 Task: Create new Company, with domain: 'volvo.com' and type: 'Prospect'. Add new contact for this company, with mail Id: 'Ishita_Singh@volvo.com', First Name: Ishita, Last name:  Singh, Job Title: 'Event Coordinator', Phone Number: '(617) 555-7890'. Change life cycle stage to  Lead and lead status to  Open. Logged in from softage.1@softage.net
Action: Mouse moved to (111, 73)
Screenshot: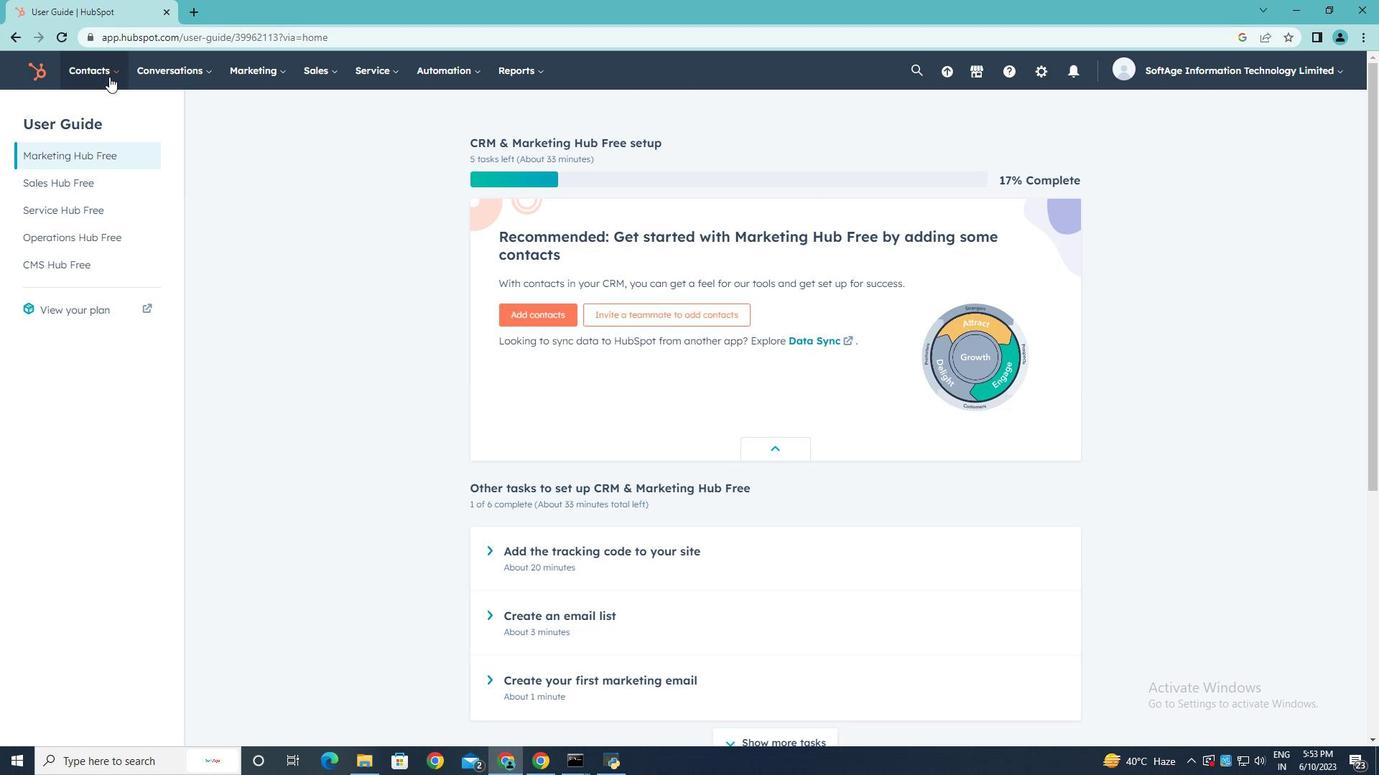 
Action: Mouse pressed left at (111, 73)
Screenshot: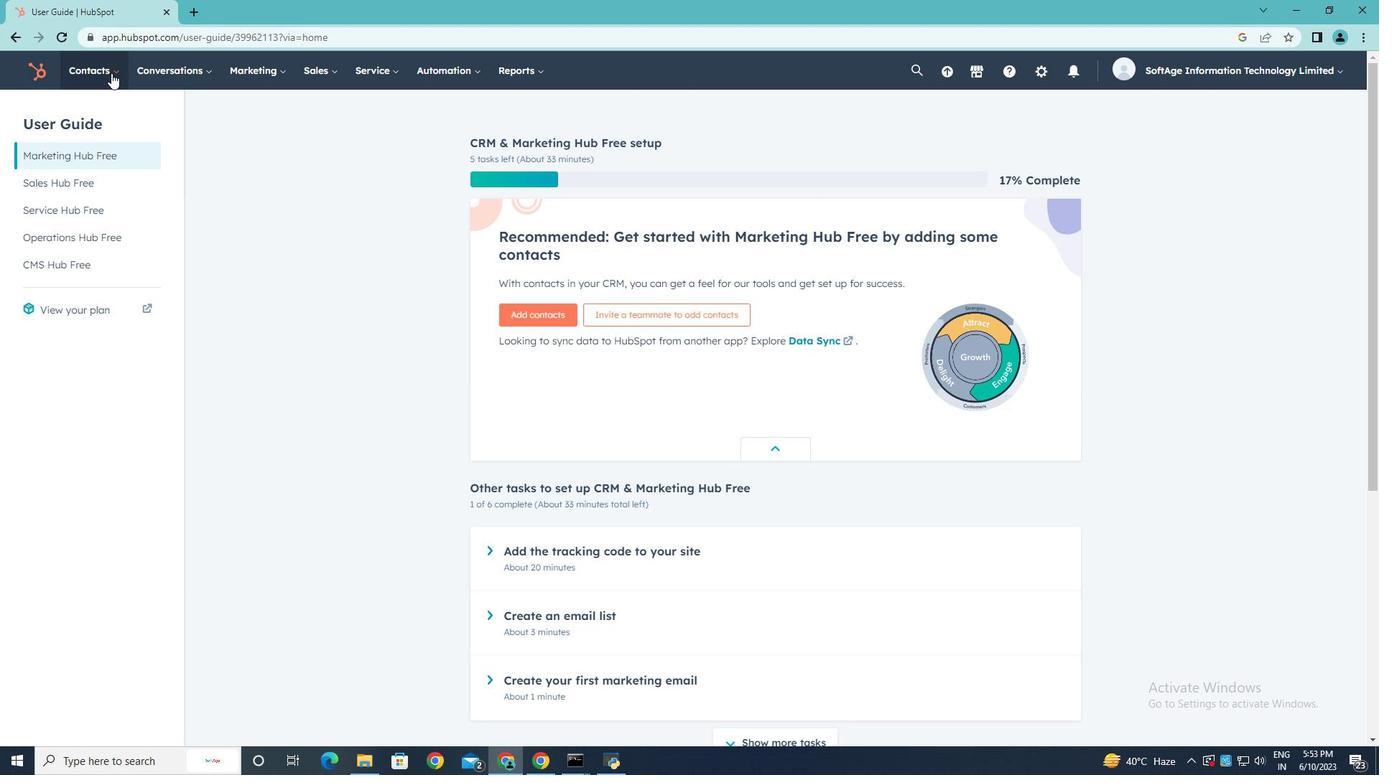 
Action: Mouse moved to (112, 139)
Screenshot: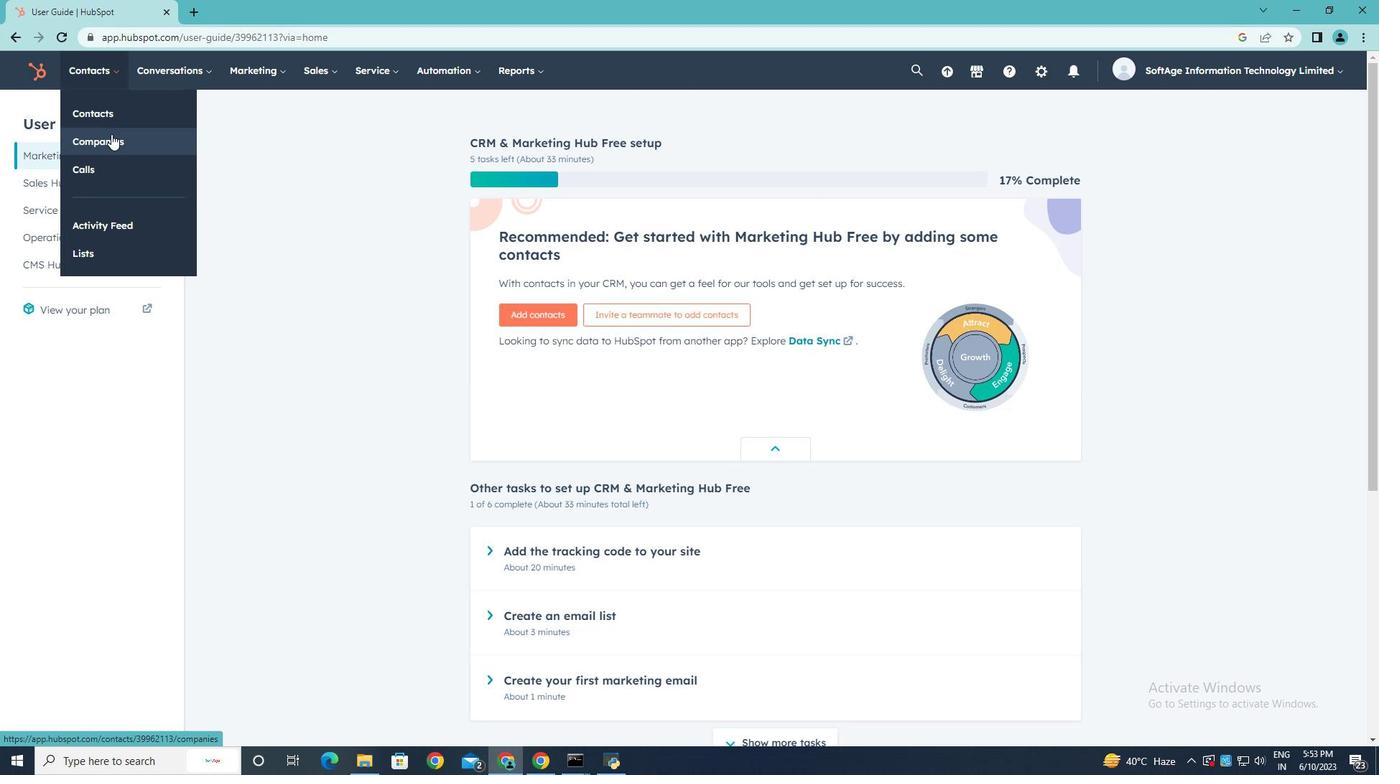 
Action: Mouse pressed left at (112, 139)
Screenshot: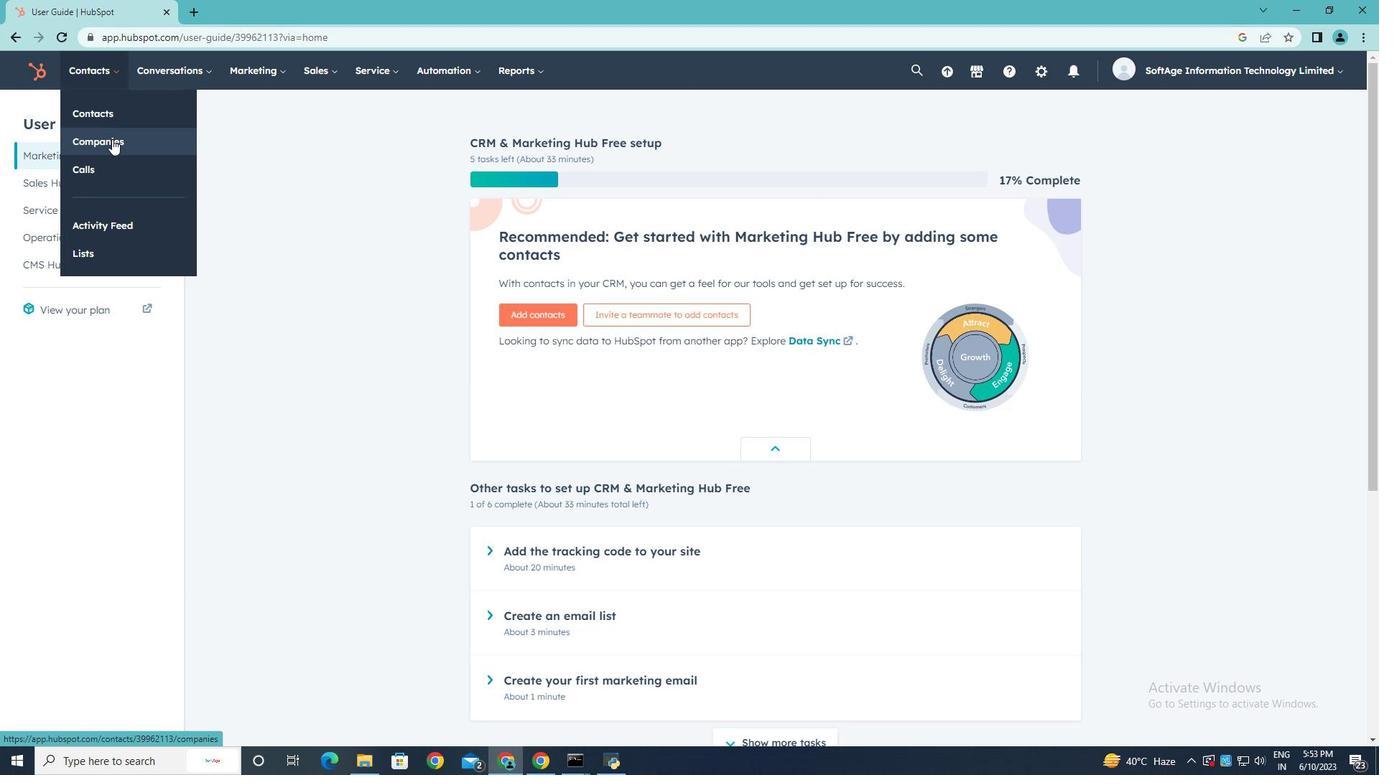 
Action: Mouse moved to (1278, 119)
Screenshot: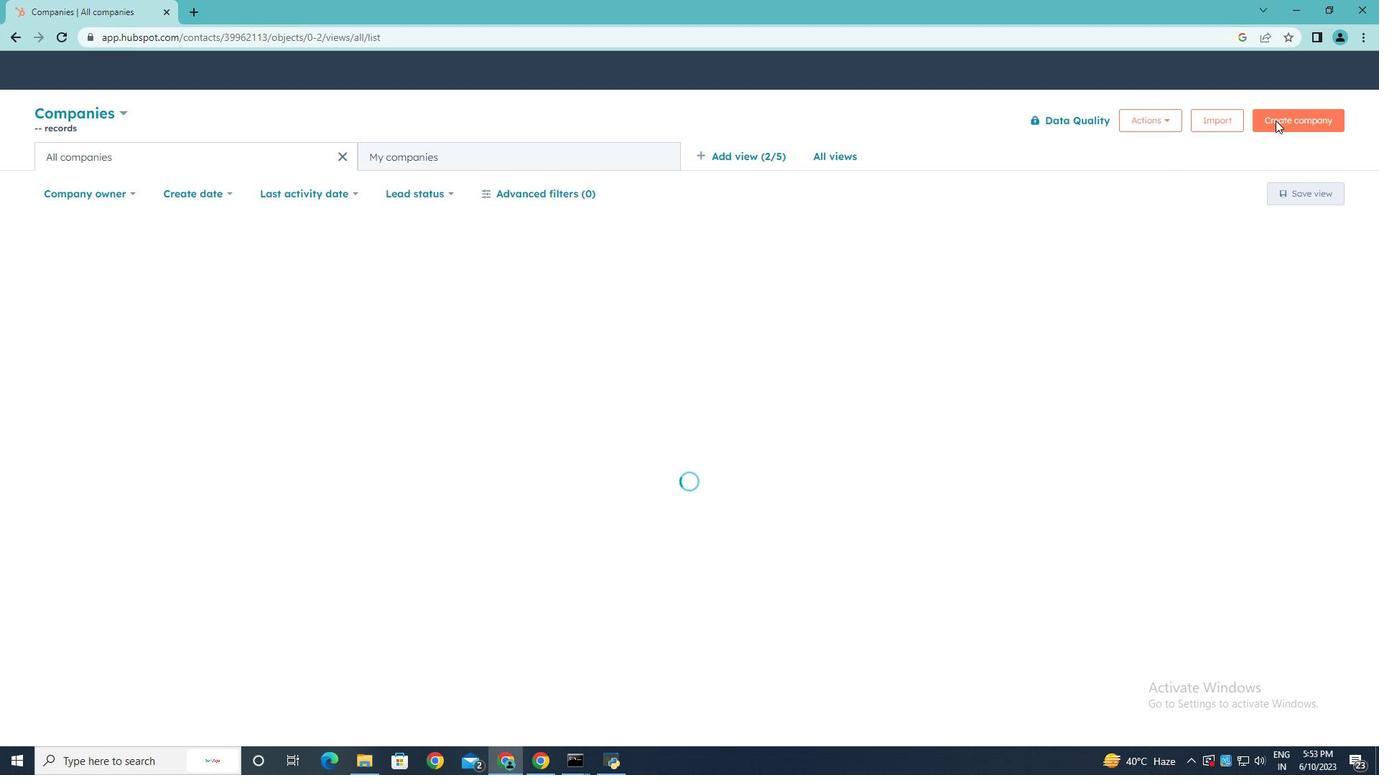 
Action: Mouse pressed left at (1278, 119)
Screenshot: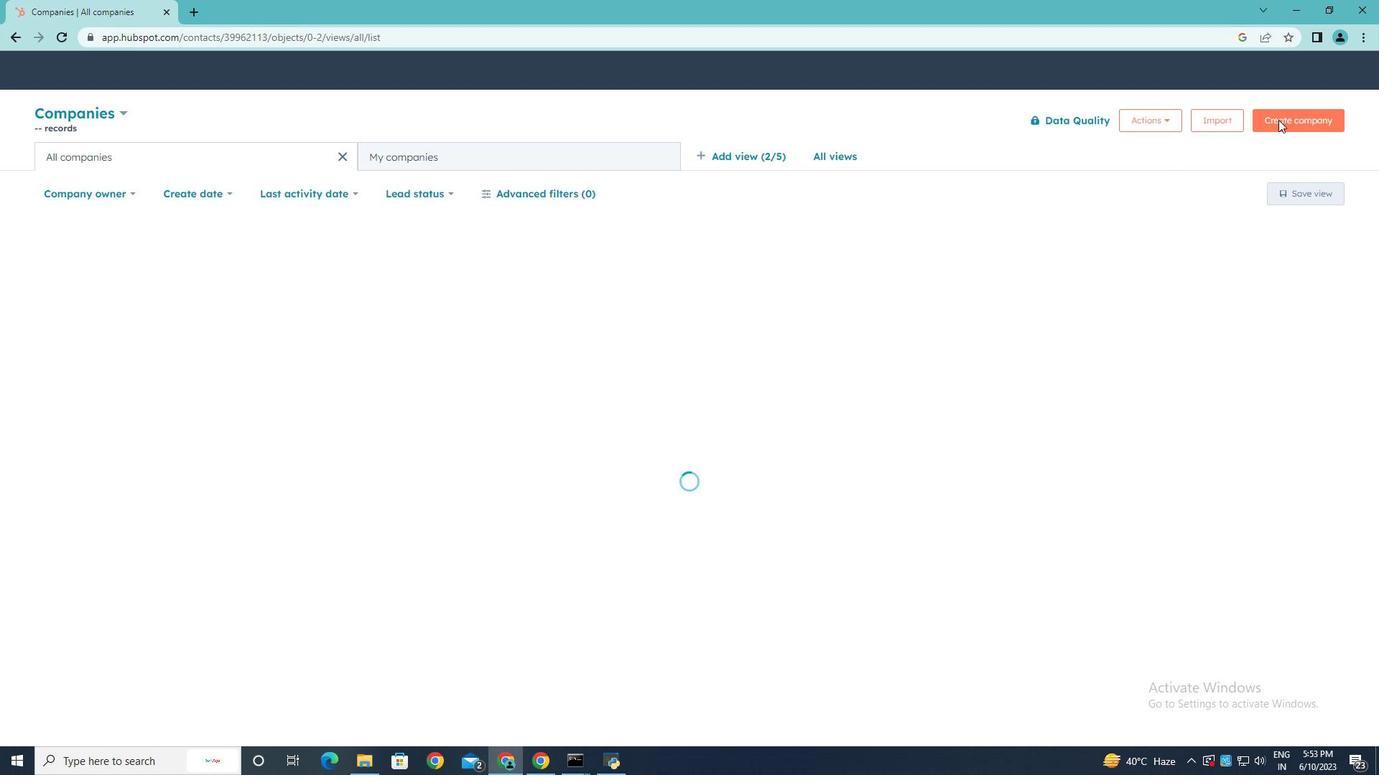 
Action: Mouse moved to (1035, 193)
Screenshot: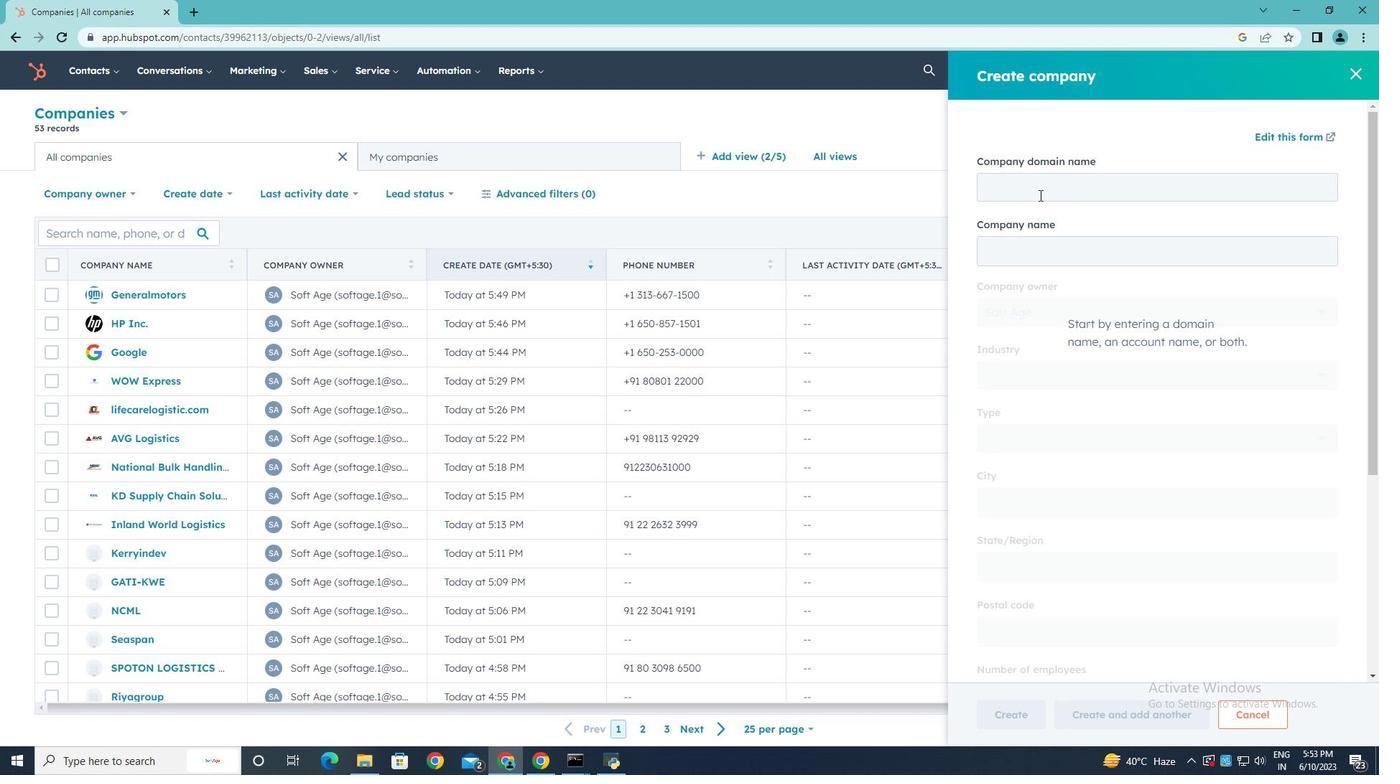
Action: Mouse pressed left at (1035, 193)
Screenshot: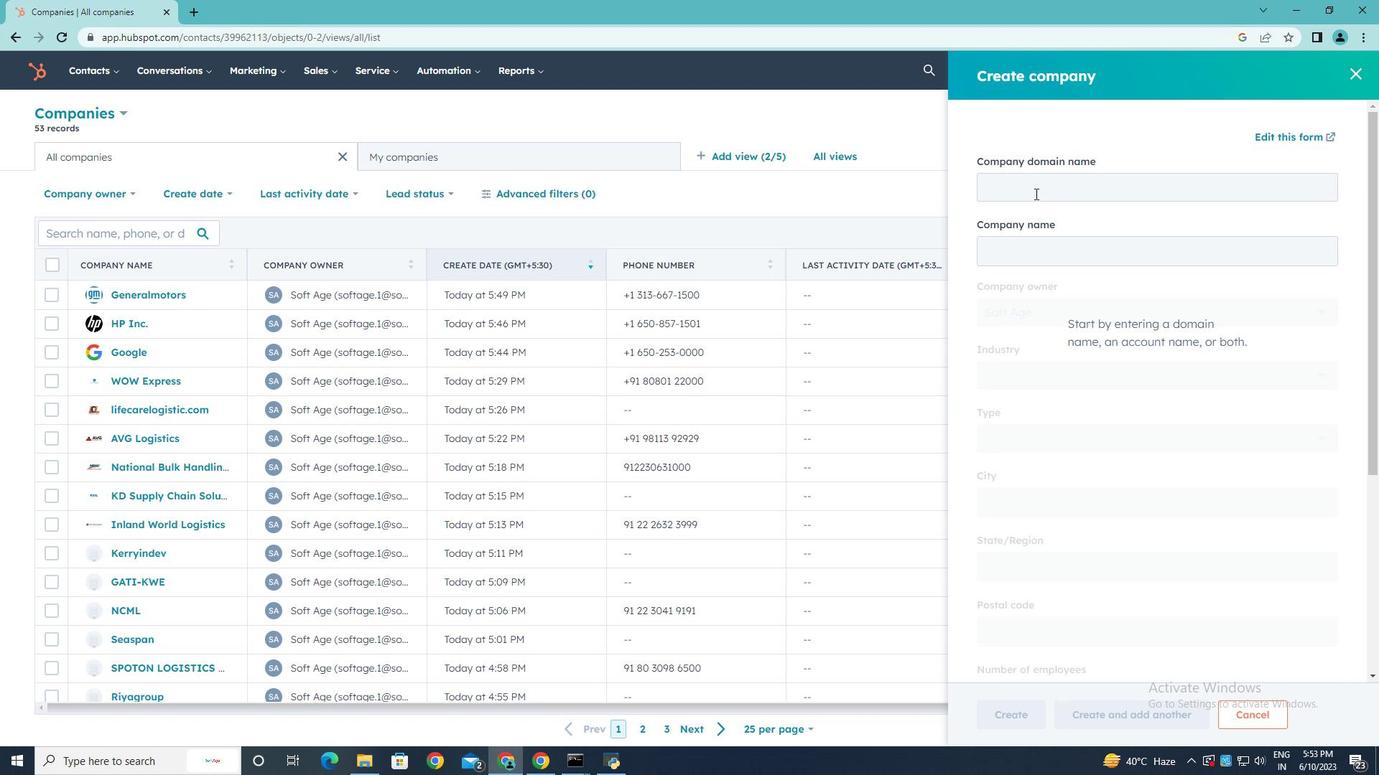 
Action: Mouse moved to (1037, 192)
Screenshot: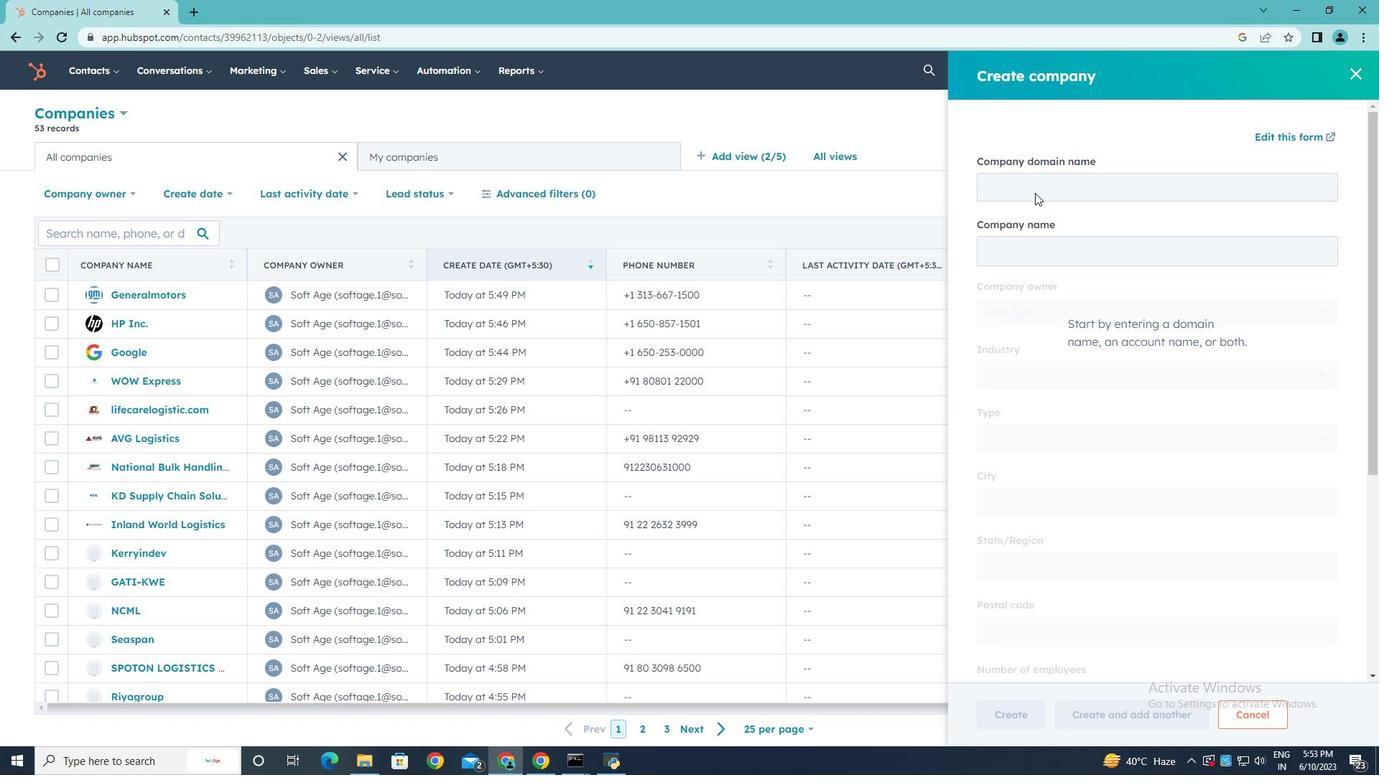 
Action: Key pressed volvo.com
Screenshot: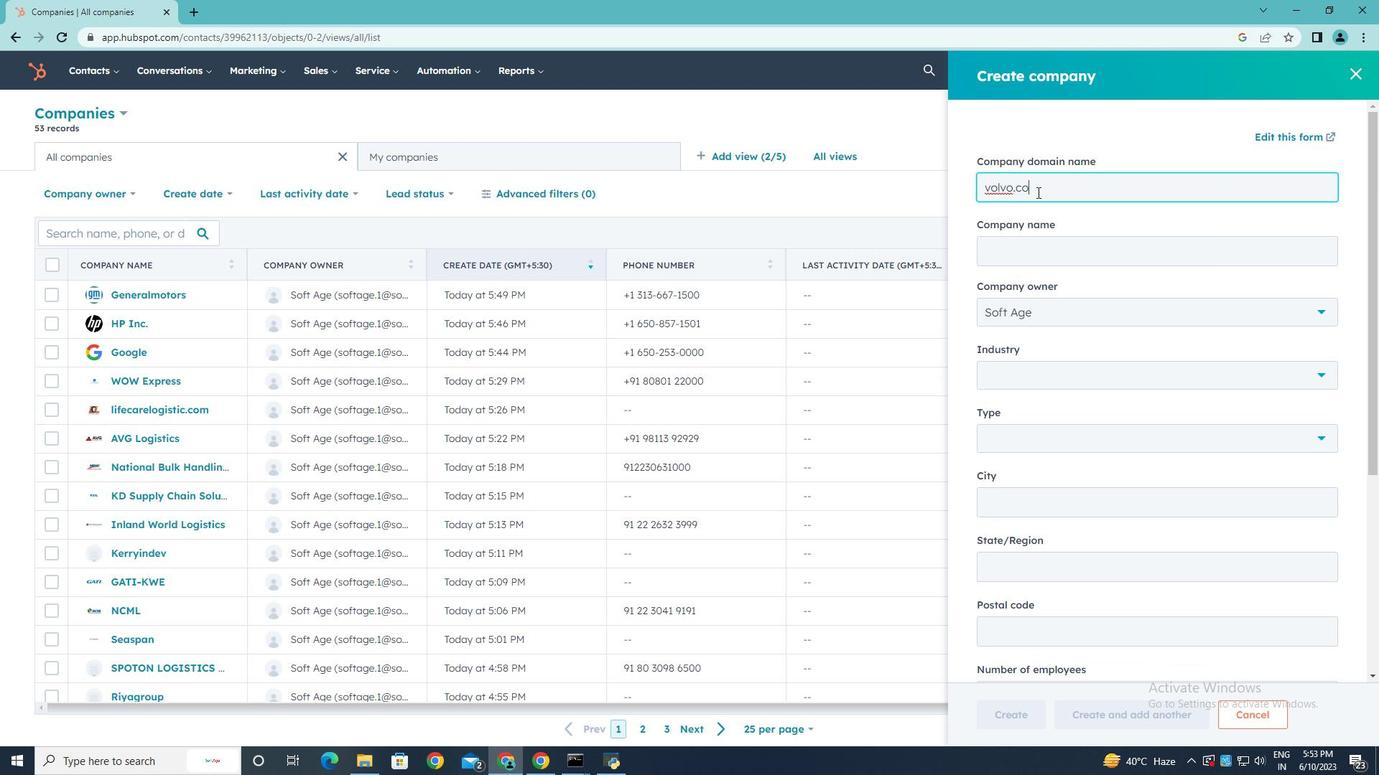 
Action: Mouse moved to (1075, 410)
Screenshot: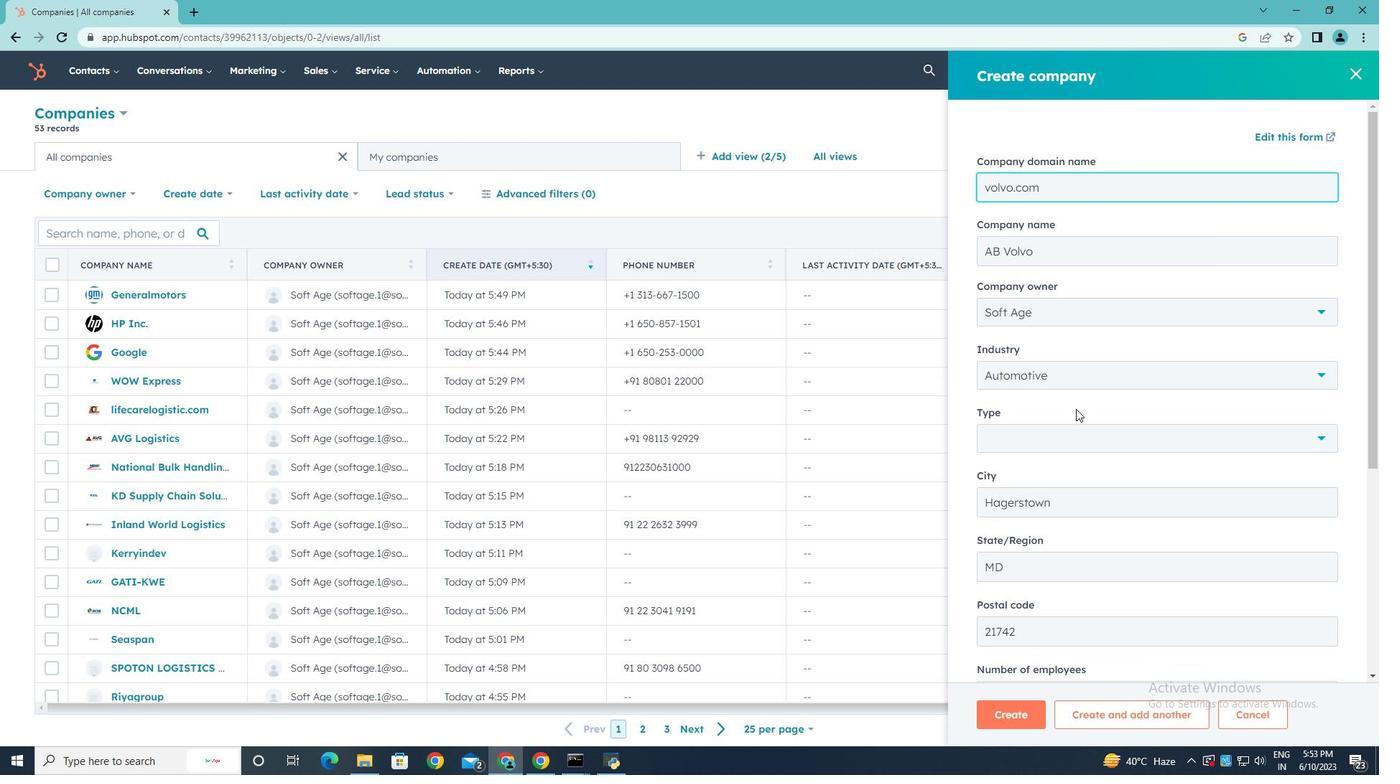 
Action: Mouse scrolled (1075, 410) with delta (0, 0)
Screenshot: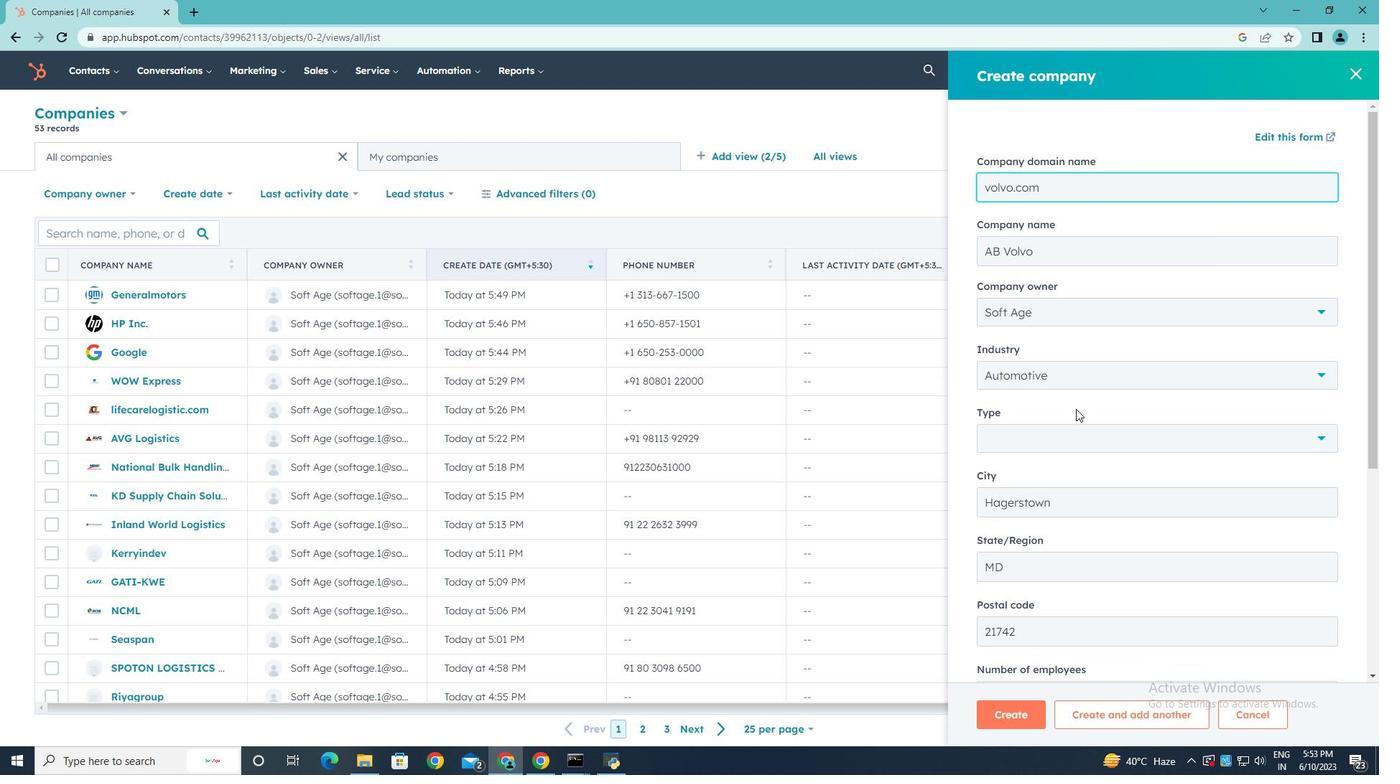 
Action: Mouse moved to (1075, 411)
Screenshot: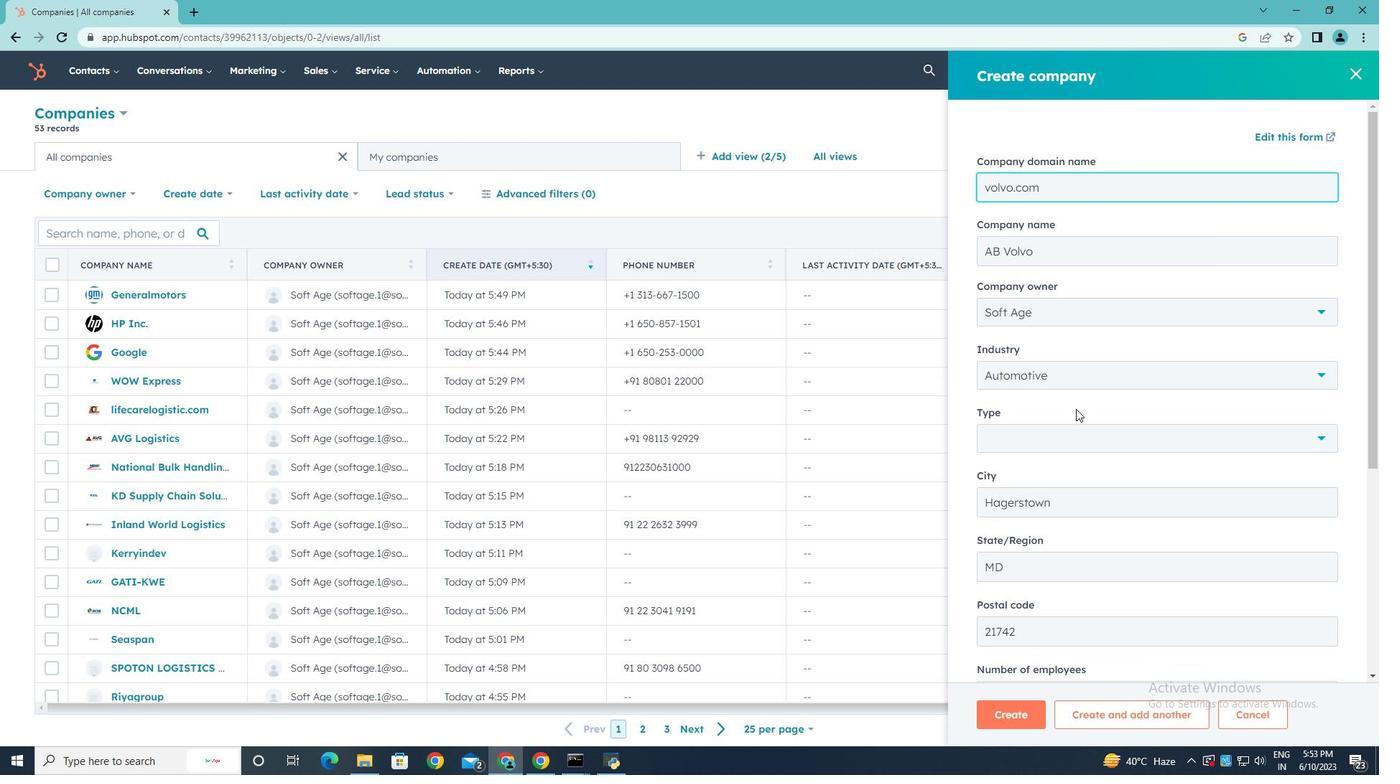 
Action: Mouse scrolled (1075, 410) with delta (0, 0)
Screenshot: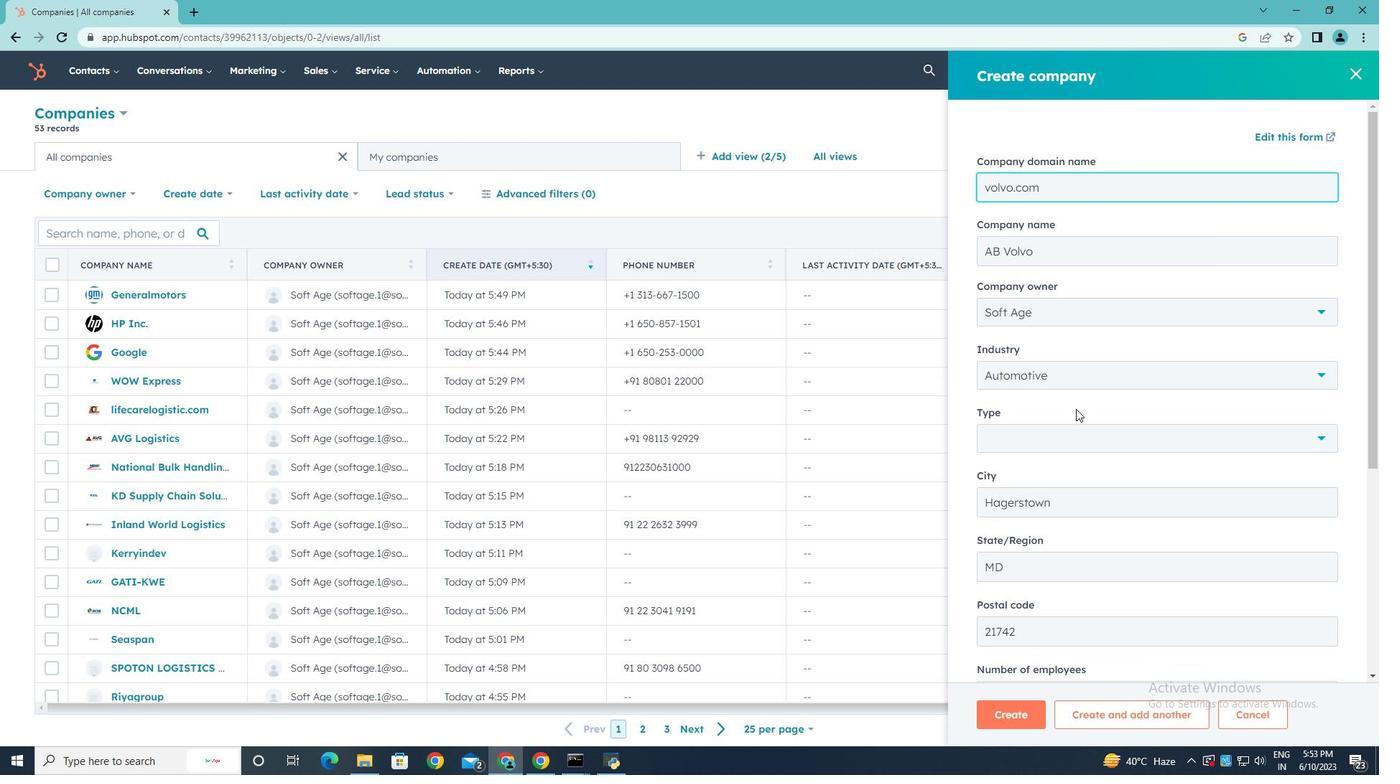 
Action: Mouse scrolled (1075, 410) with delta (0, 0)
Screenshot: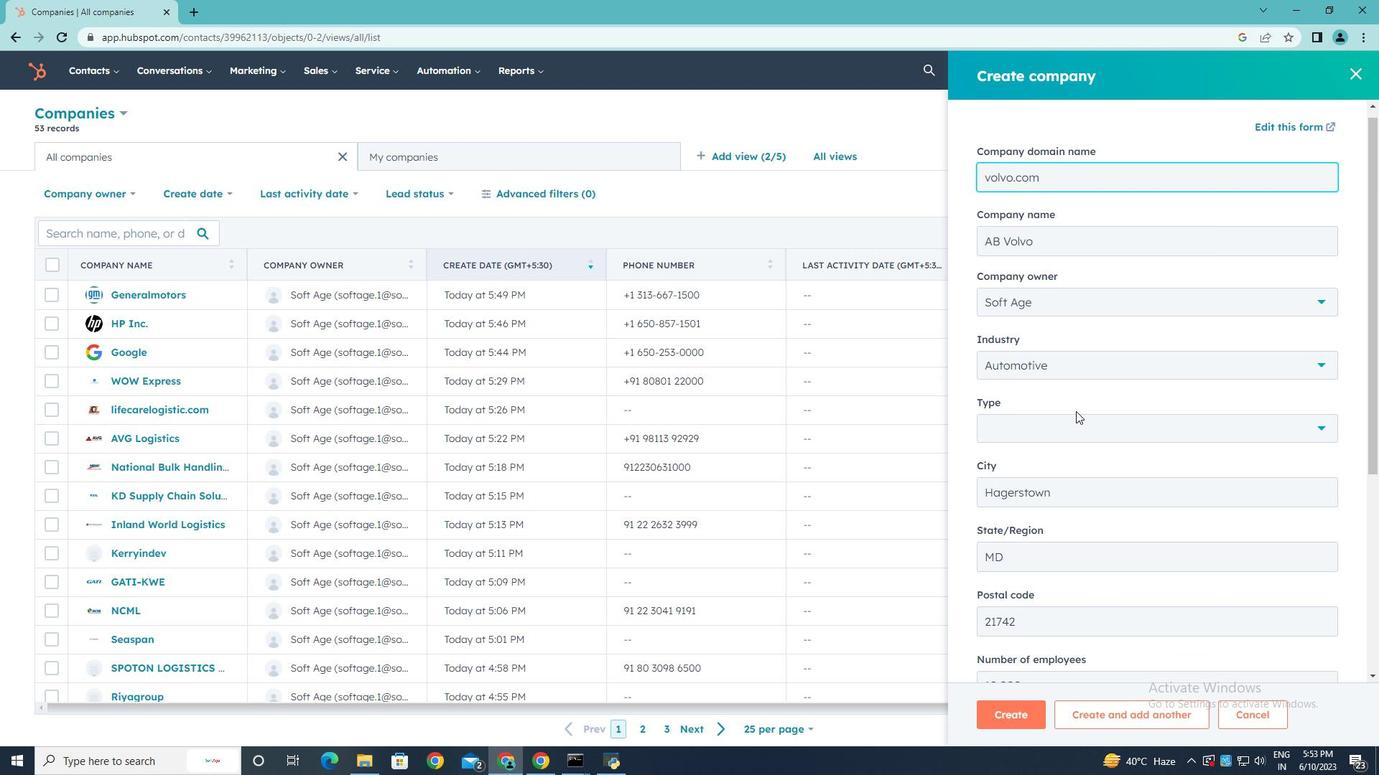 
Action: Mouse moved to (1273, 220)
Screenshot: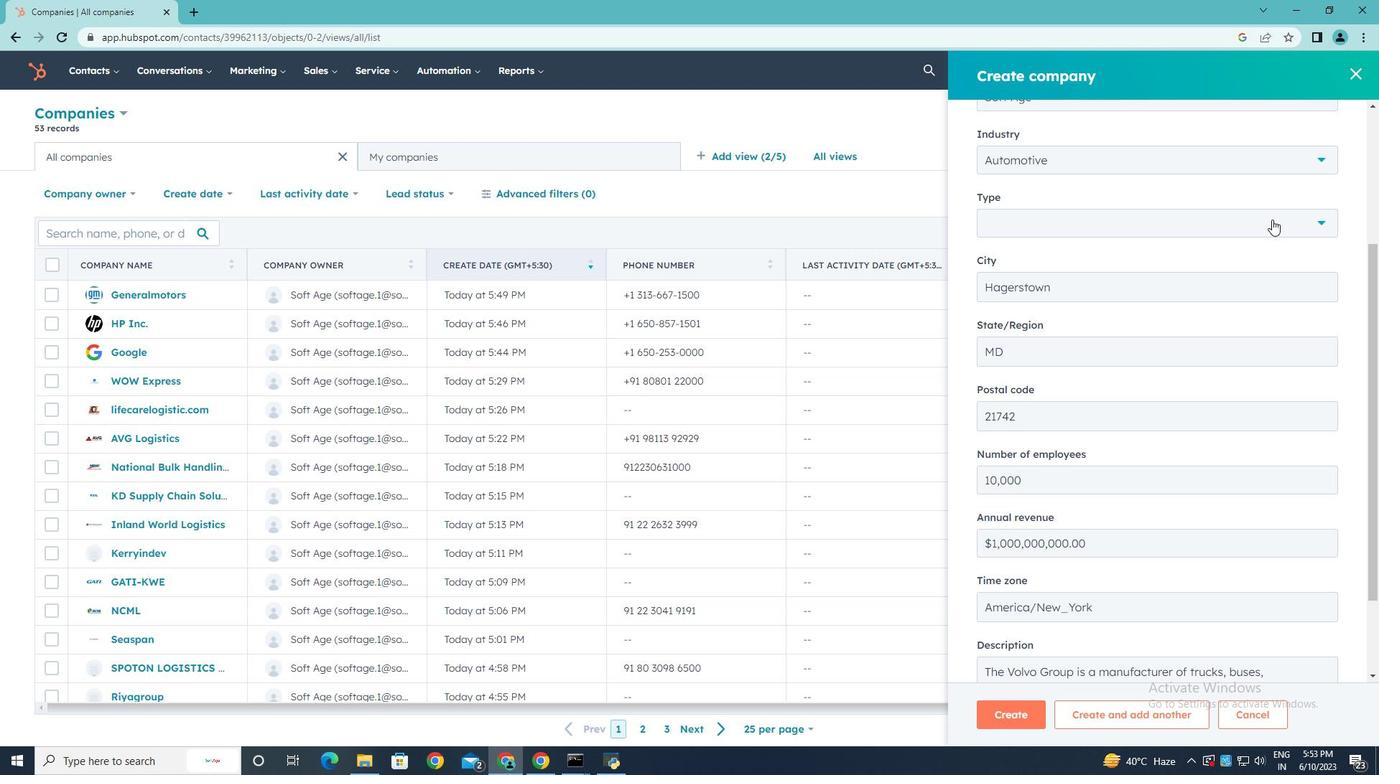 
Action: Mouse pressed left at (1273, 220)
Screenshot: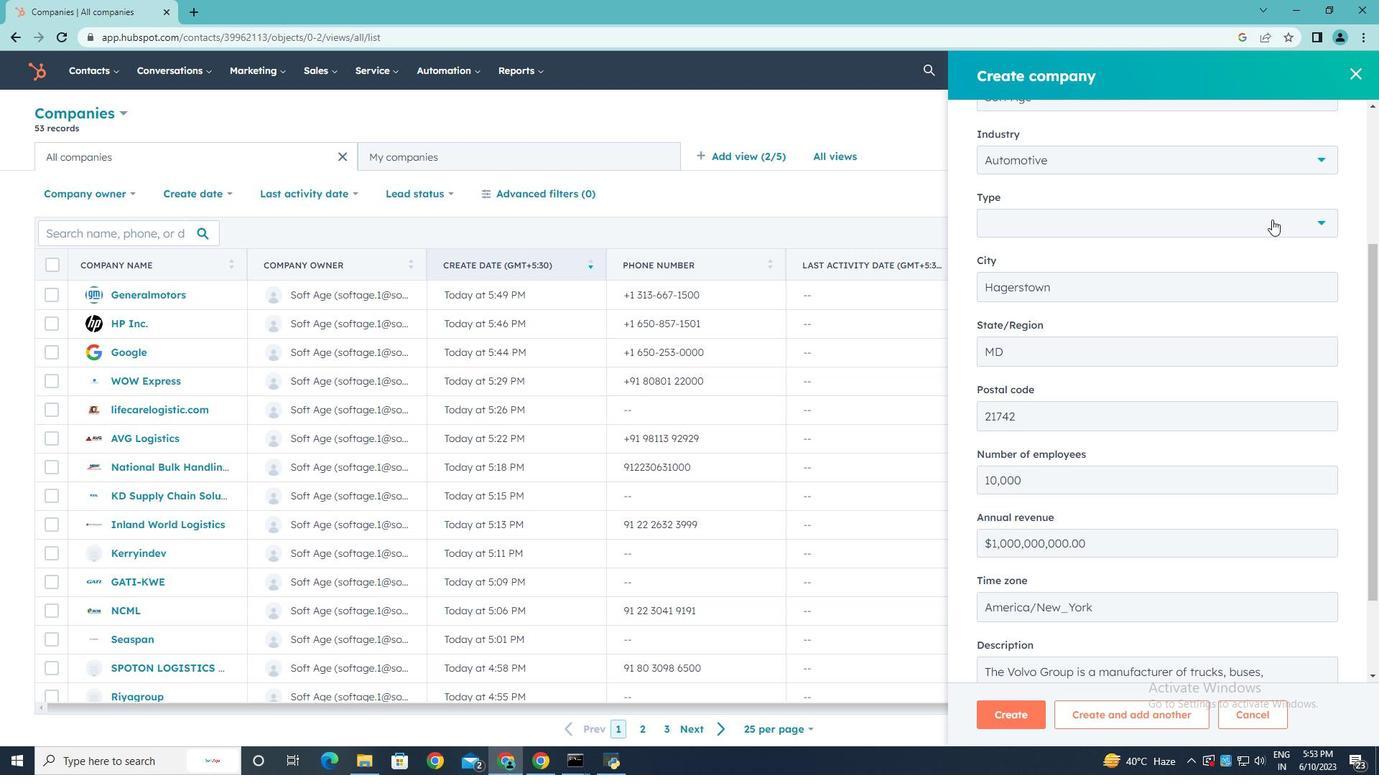 
Action: Mouse moved to (1040, 293)
Screenshot: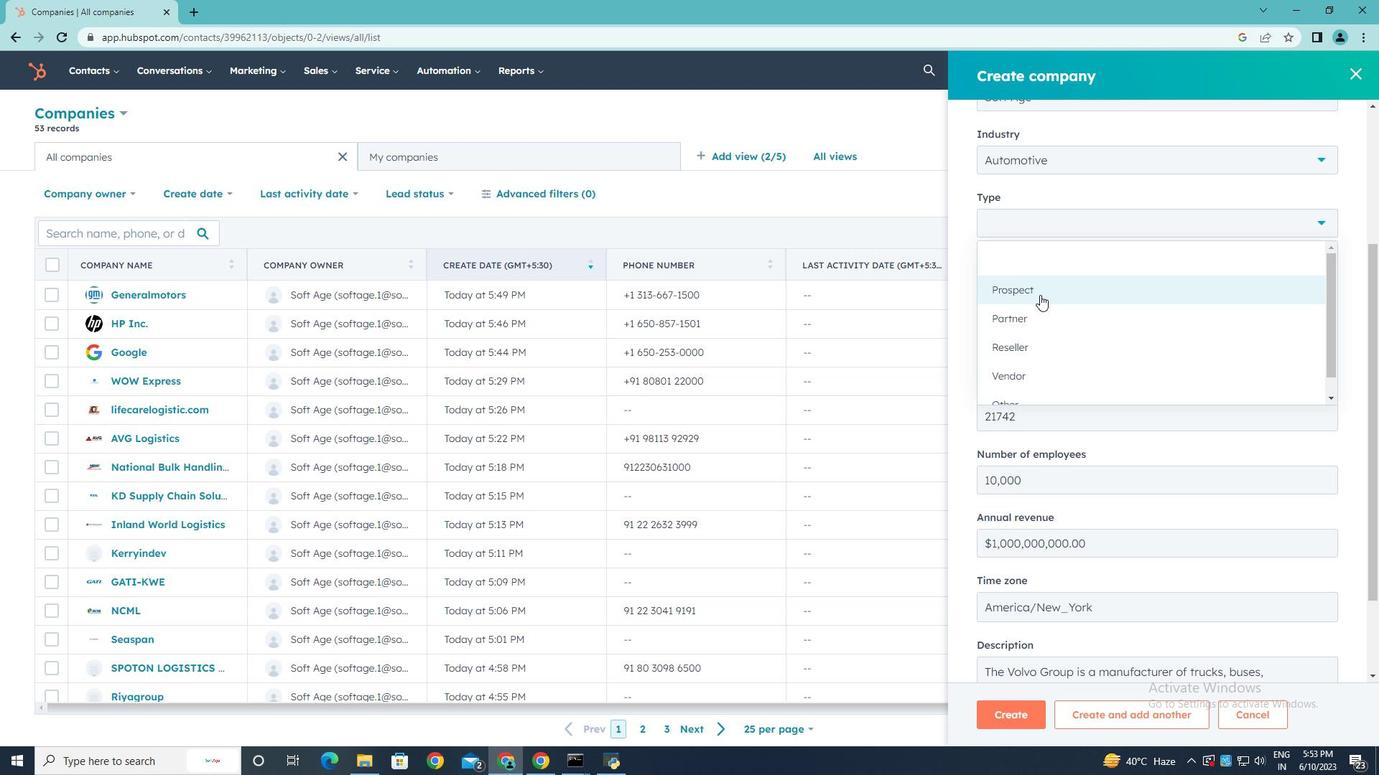 
Action: Mouse pressed left at (1040, 293)
Screenshot: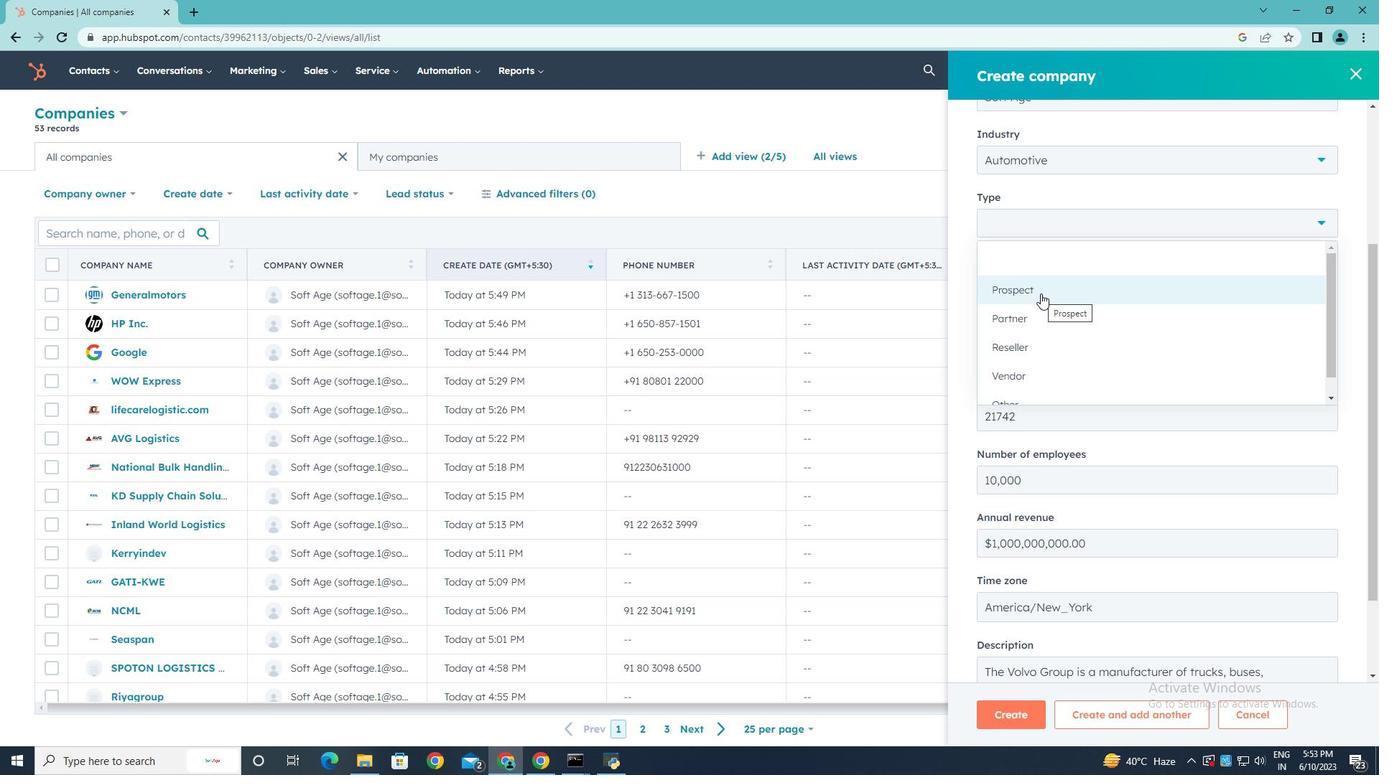 
Action: Mouse scrolled (1040, 293) with delta (0, 0)
Screenshot: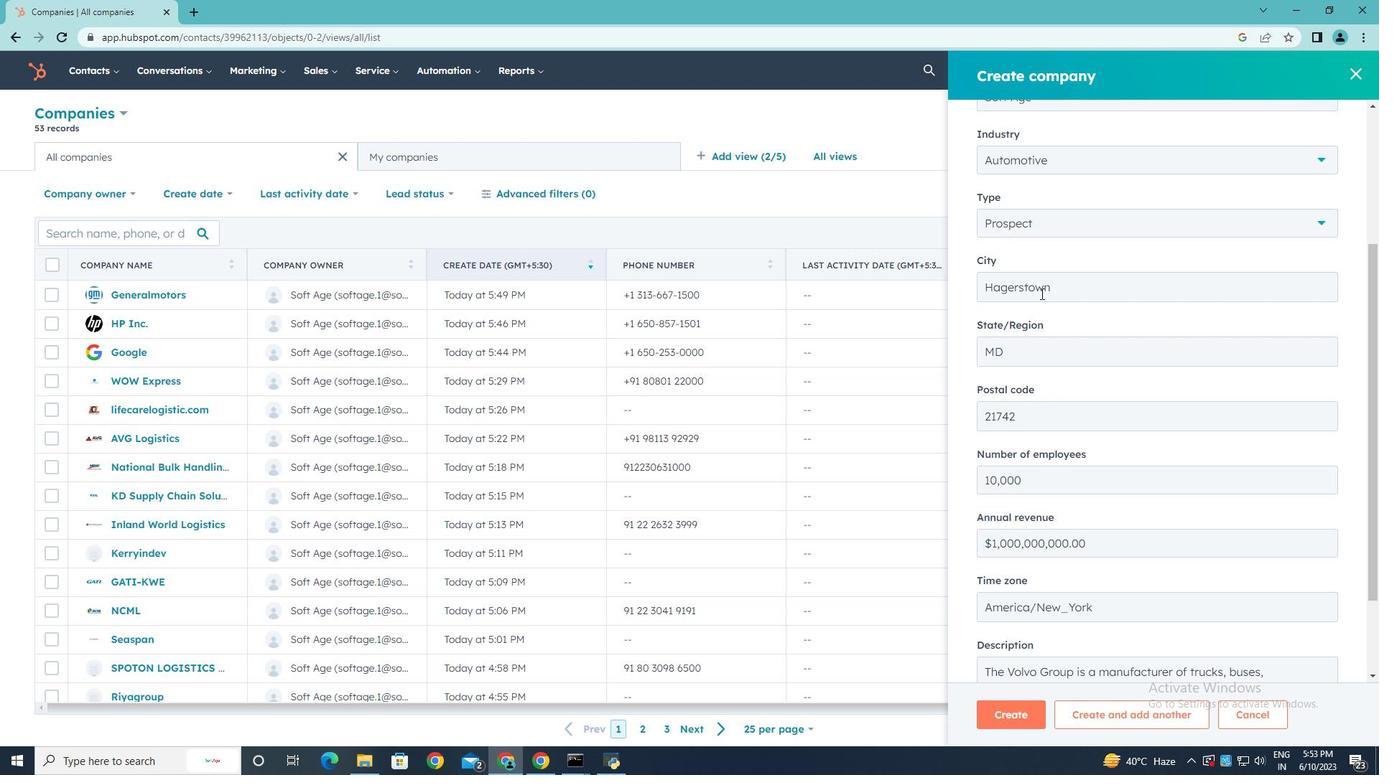 
Action: Mouse scrolled (1040, 293) with delta (0, 0)
Screenshot: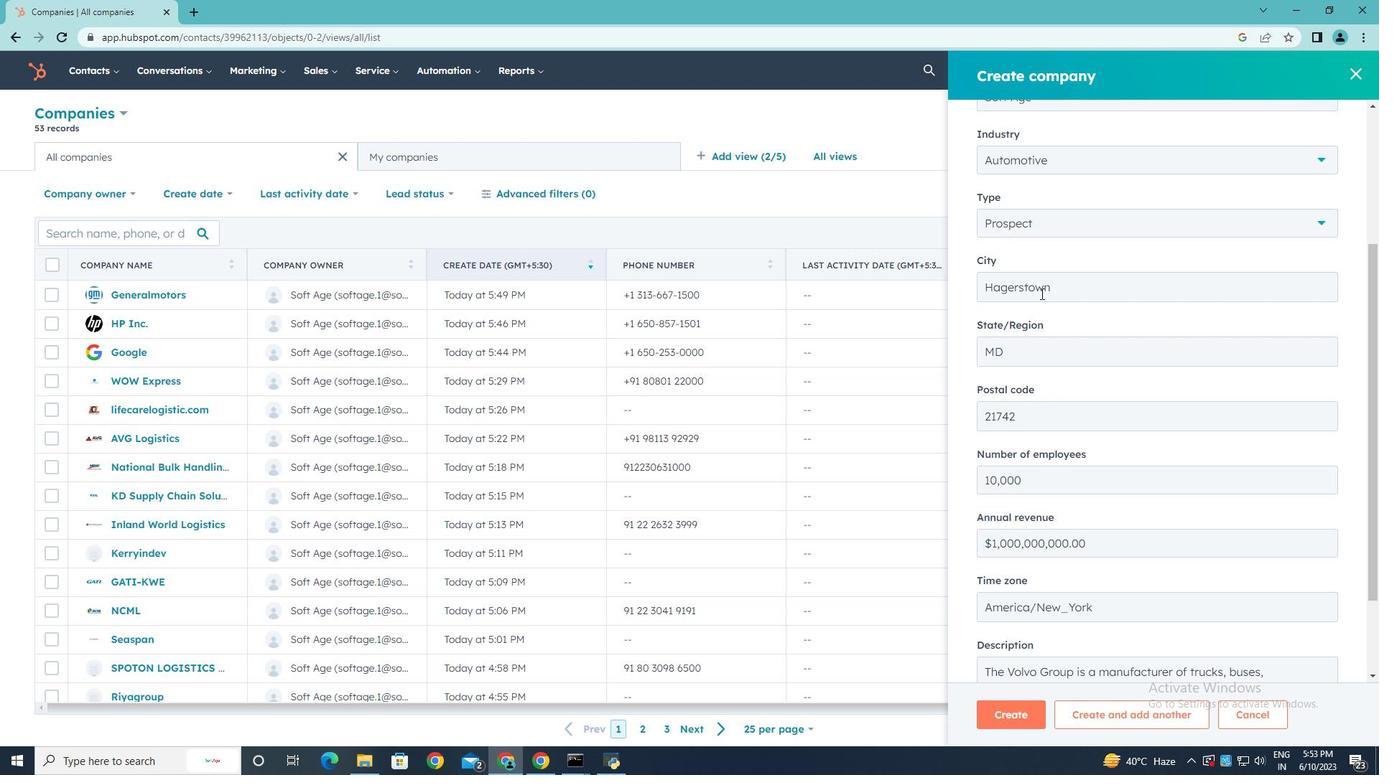 
Action: Mouse scrolled (1040, 293) with delta (0, 0)
Screenshot: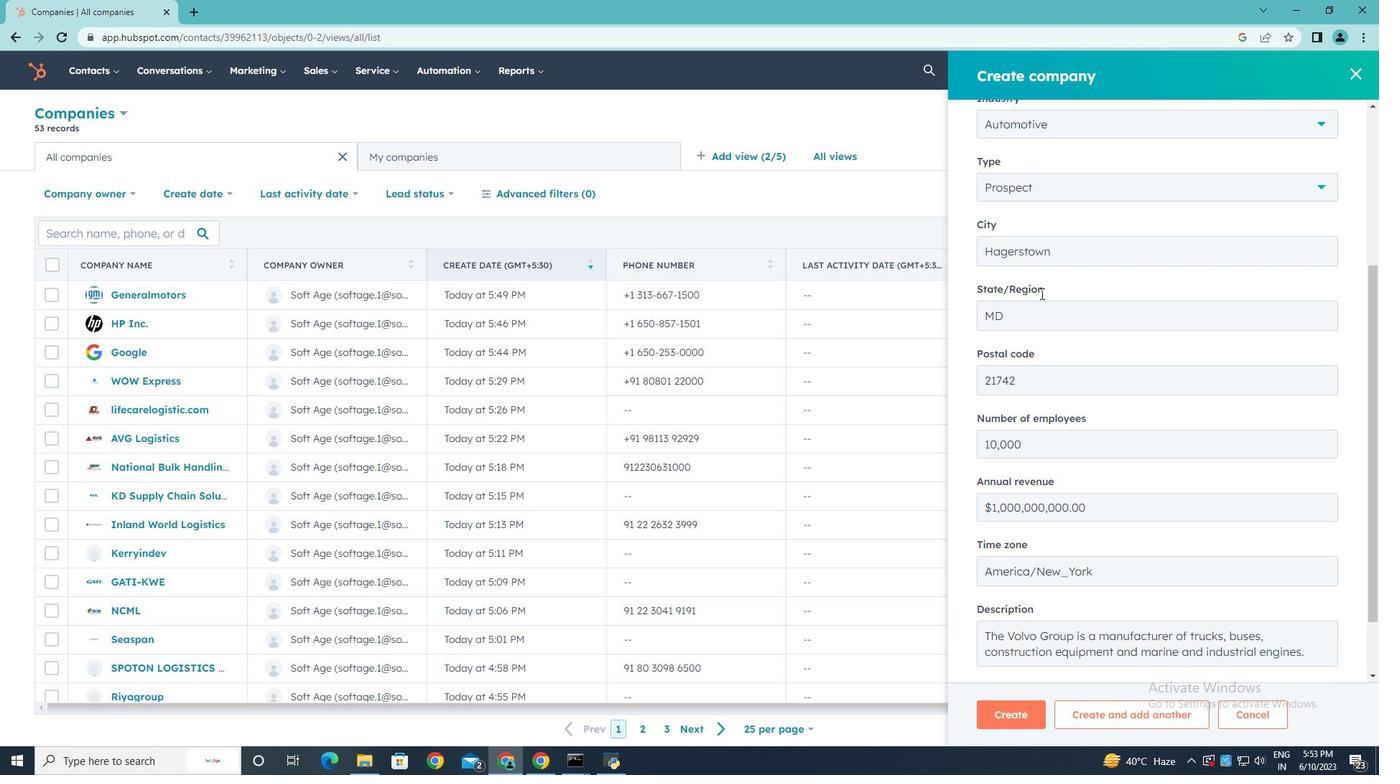 
Action: Mouse moved to (1022, 714)
Screenshot: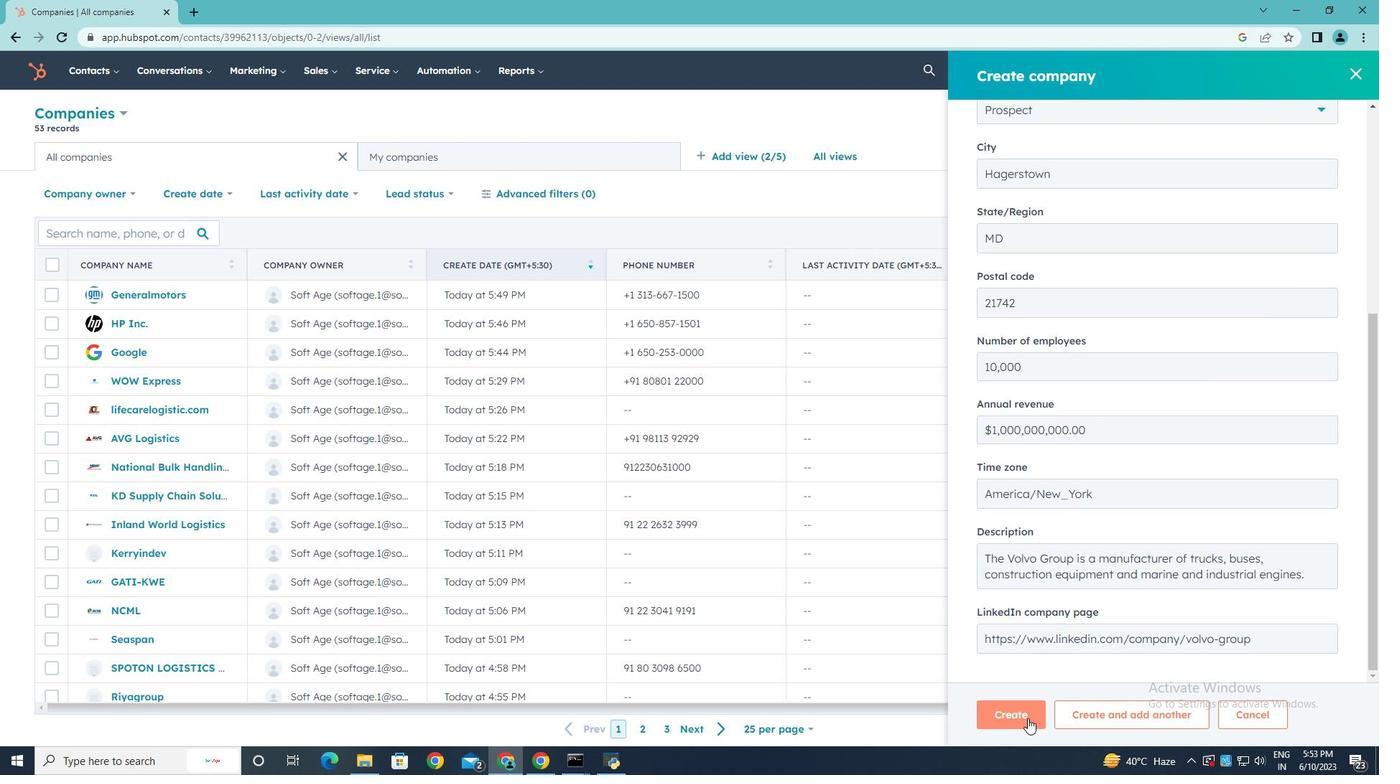 
Action: Mouse pressed left at (1022, 714)
Screenshot: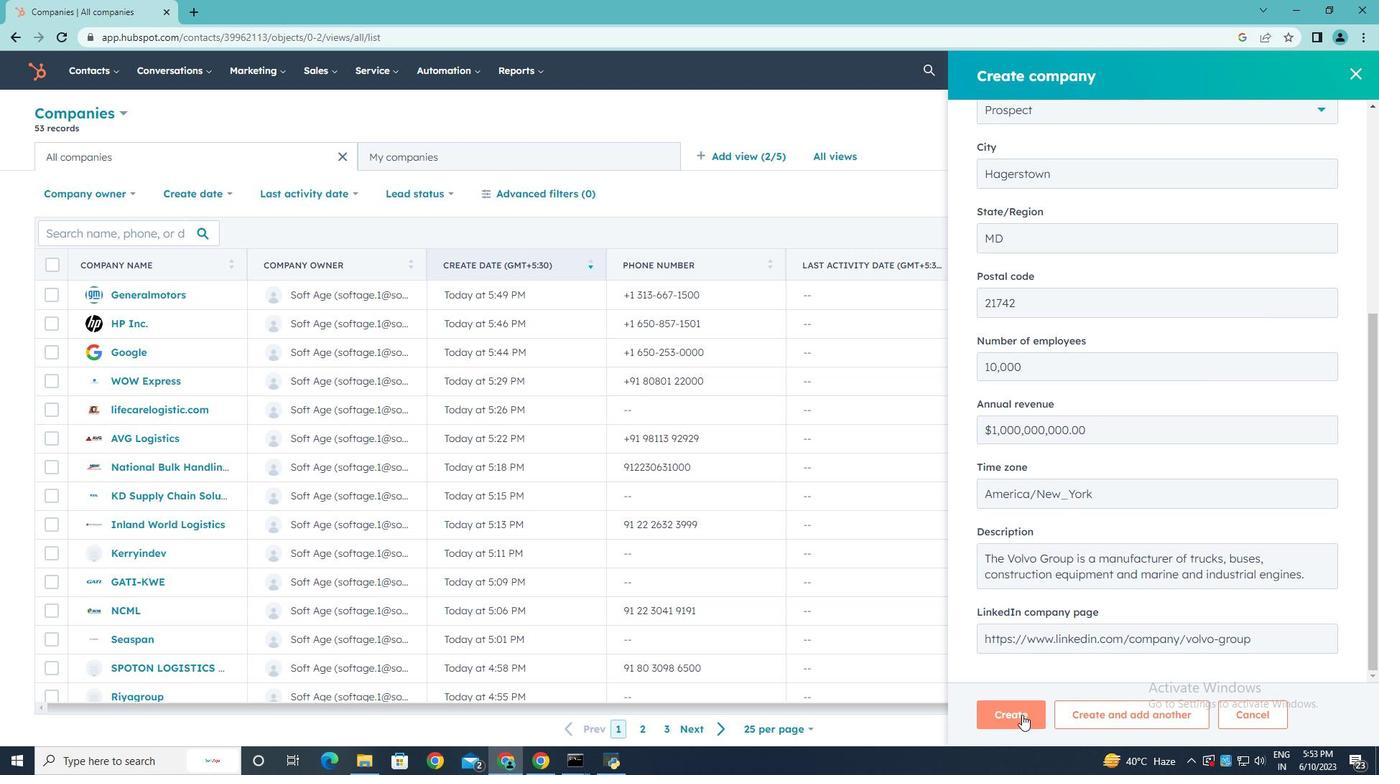 
Action: Mouse moved to (968, 461)
Screenshot: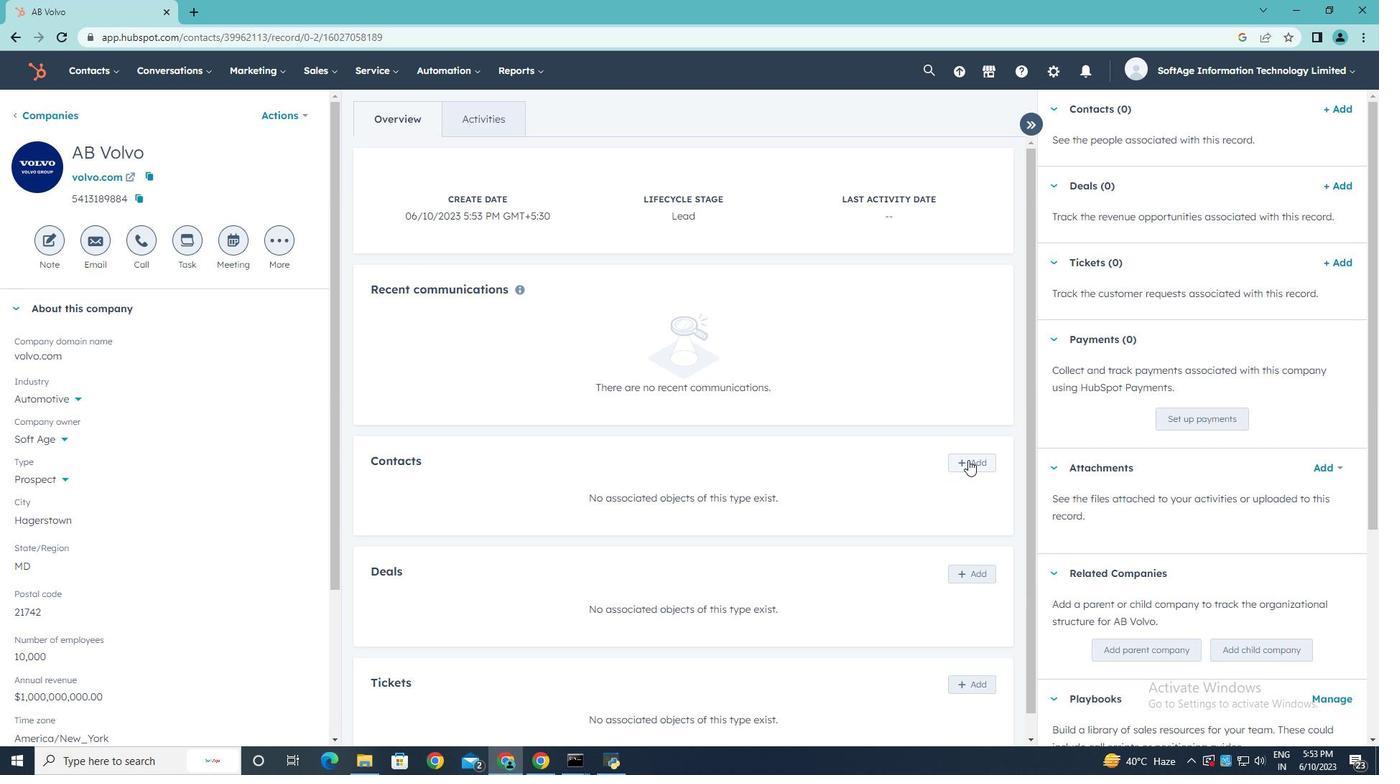 
Action: Mouse pressed left at (968, 461)
Screenshot: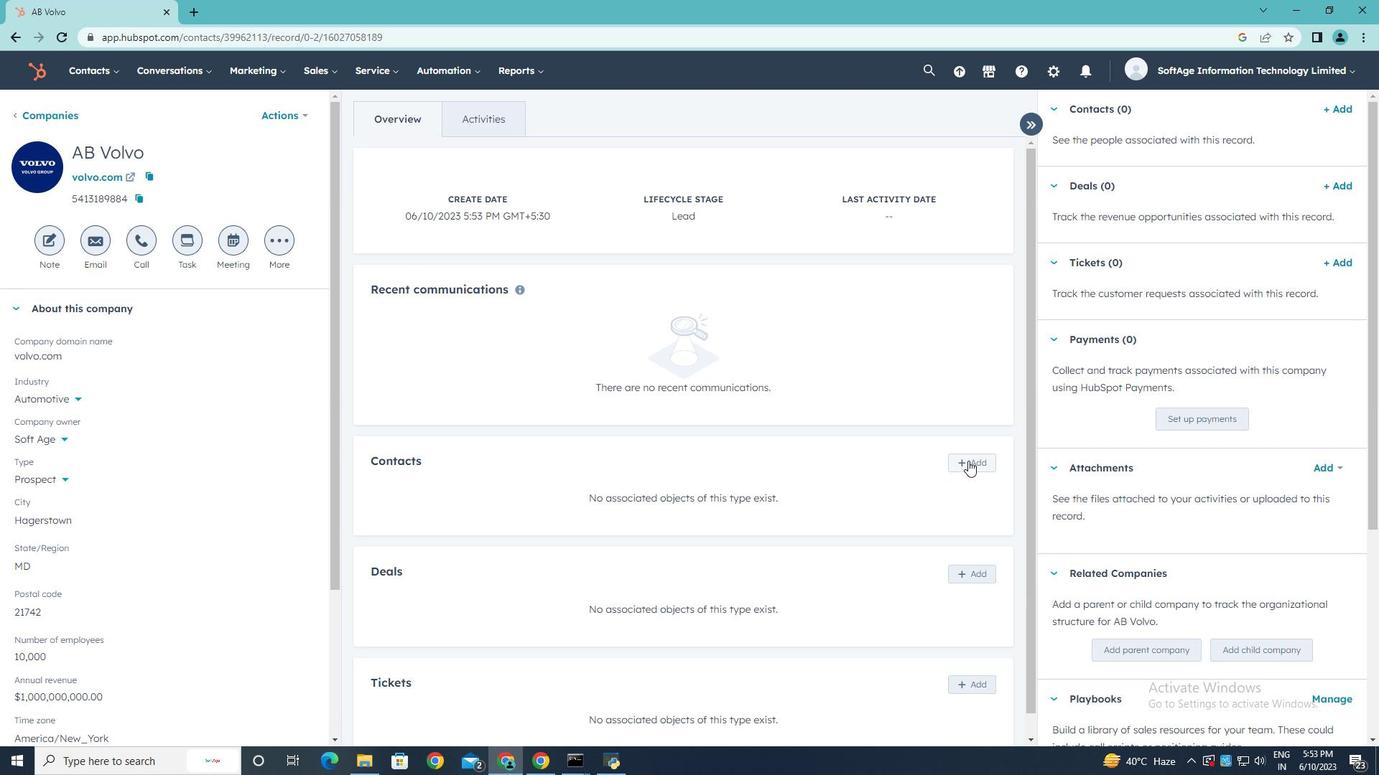 
Action: Mouse moved to (1097, 148)
Screenshot: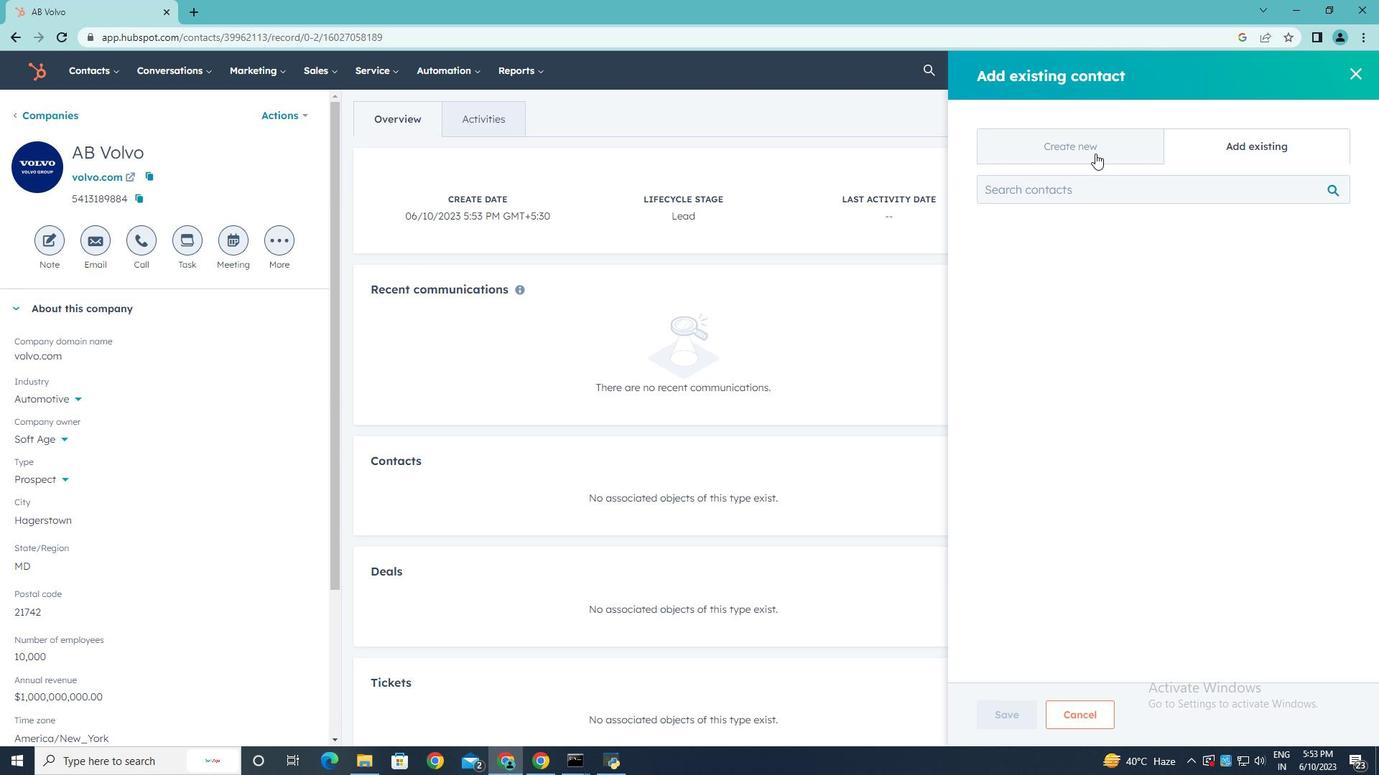 
Action: Mouse pressed left at (1097, 148)
Screenshot: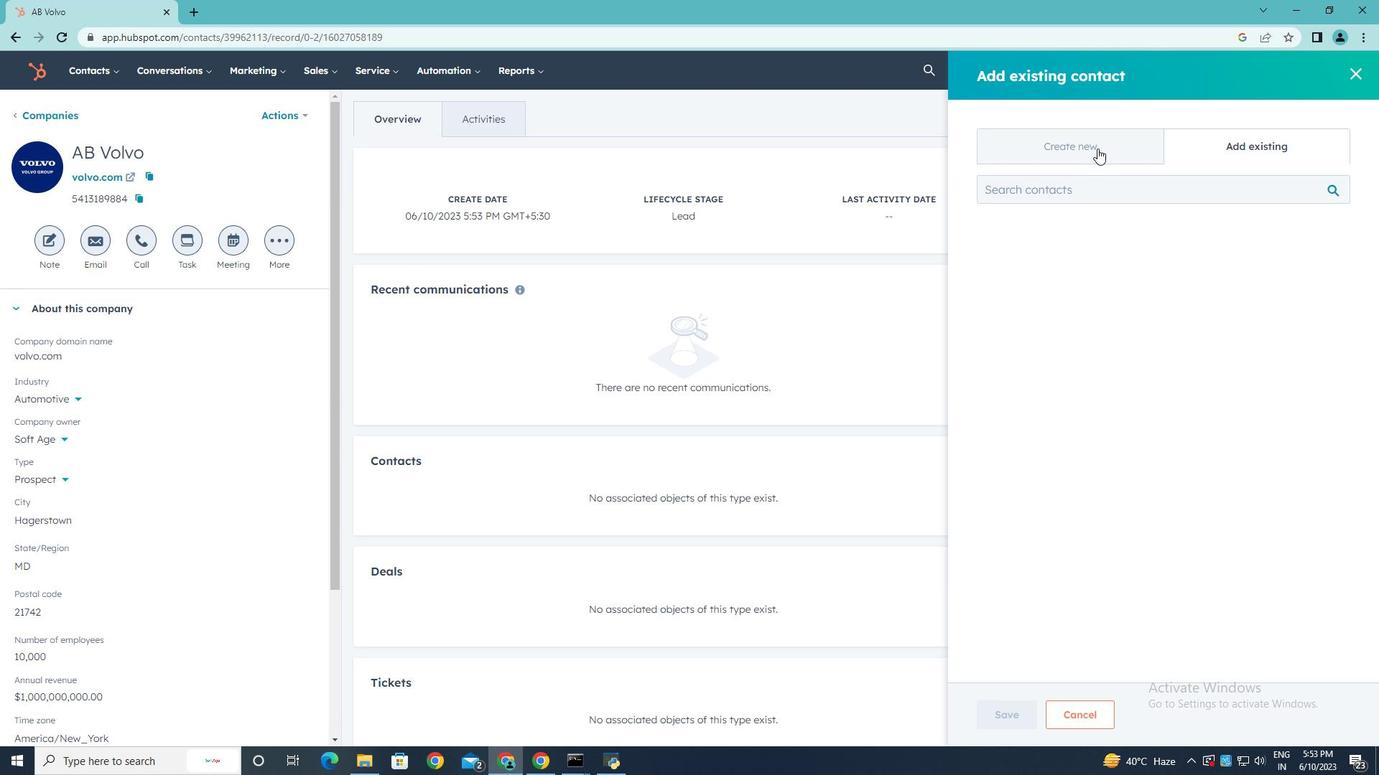 
Action: Mouse moved to (1027, 232)
Screenshot: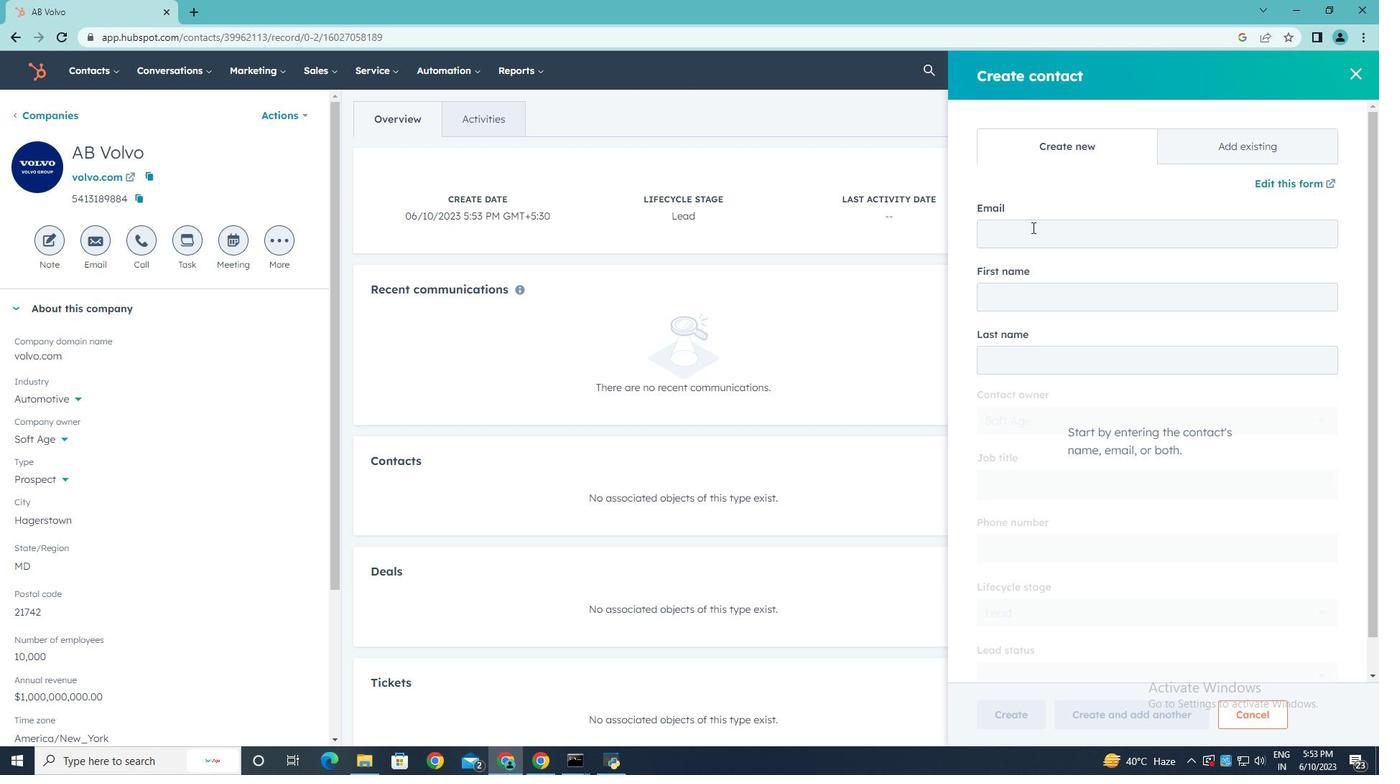 
Action: Mouse pressed left at (1027, 232)
Screenshot: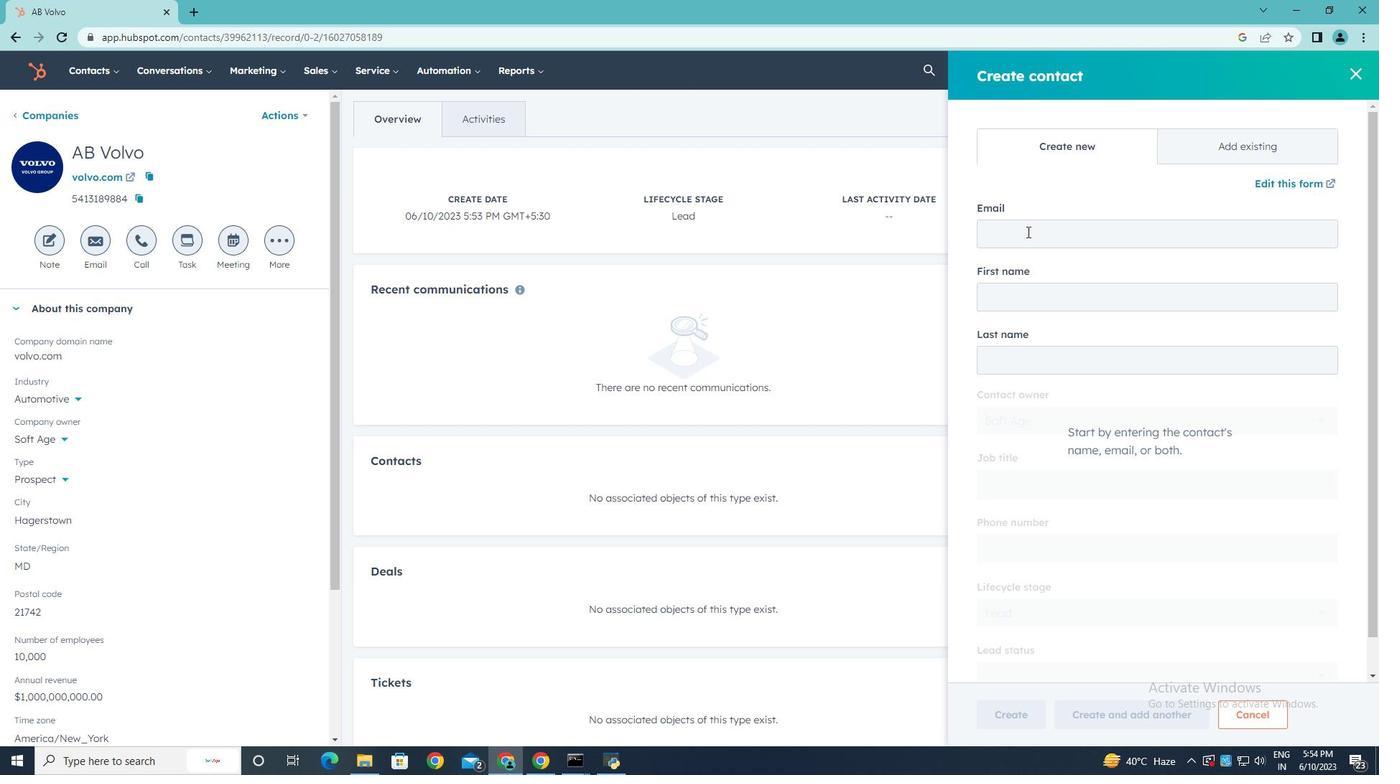 
Action: Mouse moved to (1032, 232)
Screenshot: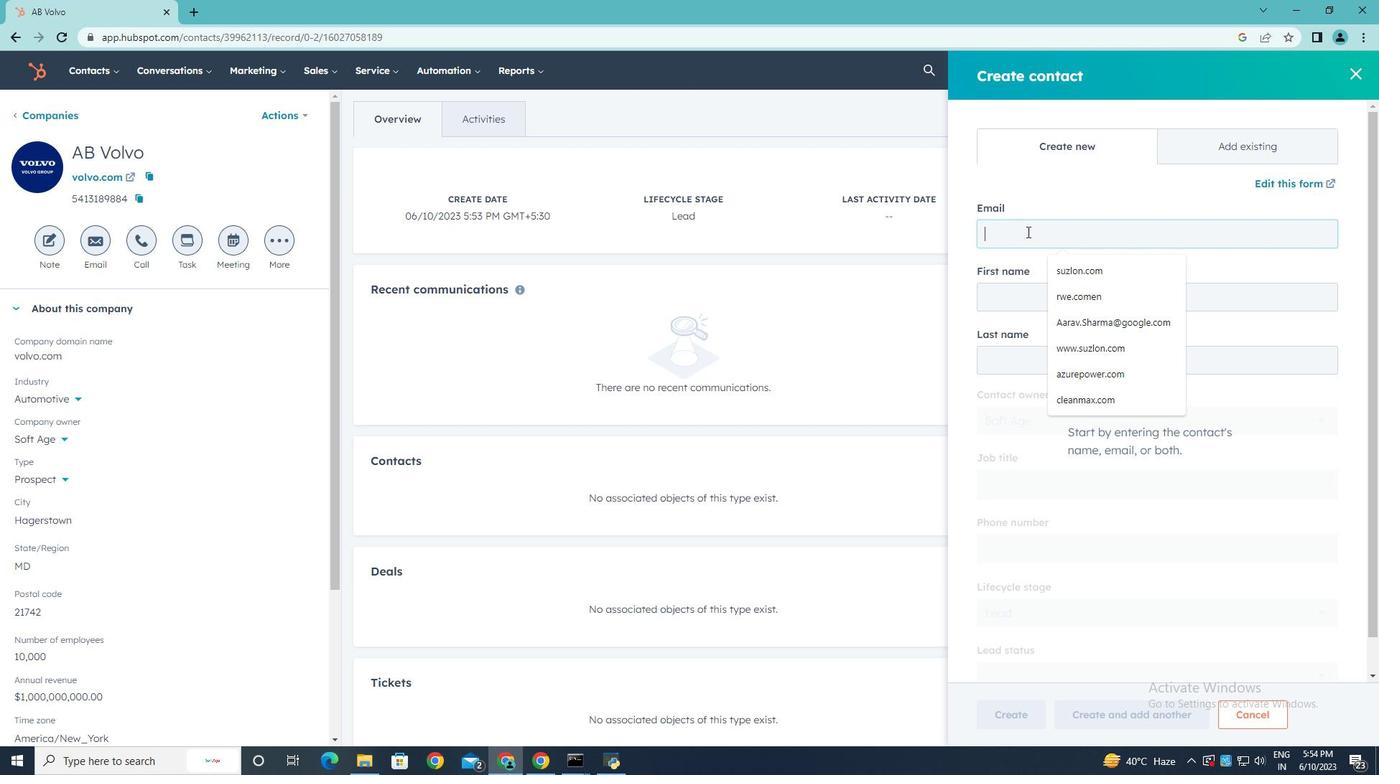
Action: Key pressed <Key.shift>Ishita<Key.shift_r>_<Key.shift>Singh<Key.shift><Key.shift><Key.shift><Key.shift>@volvo.com
Screenshot: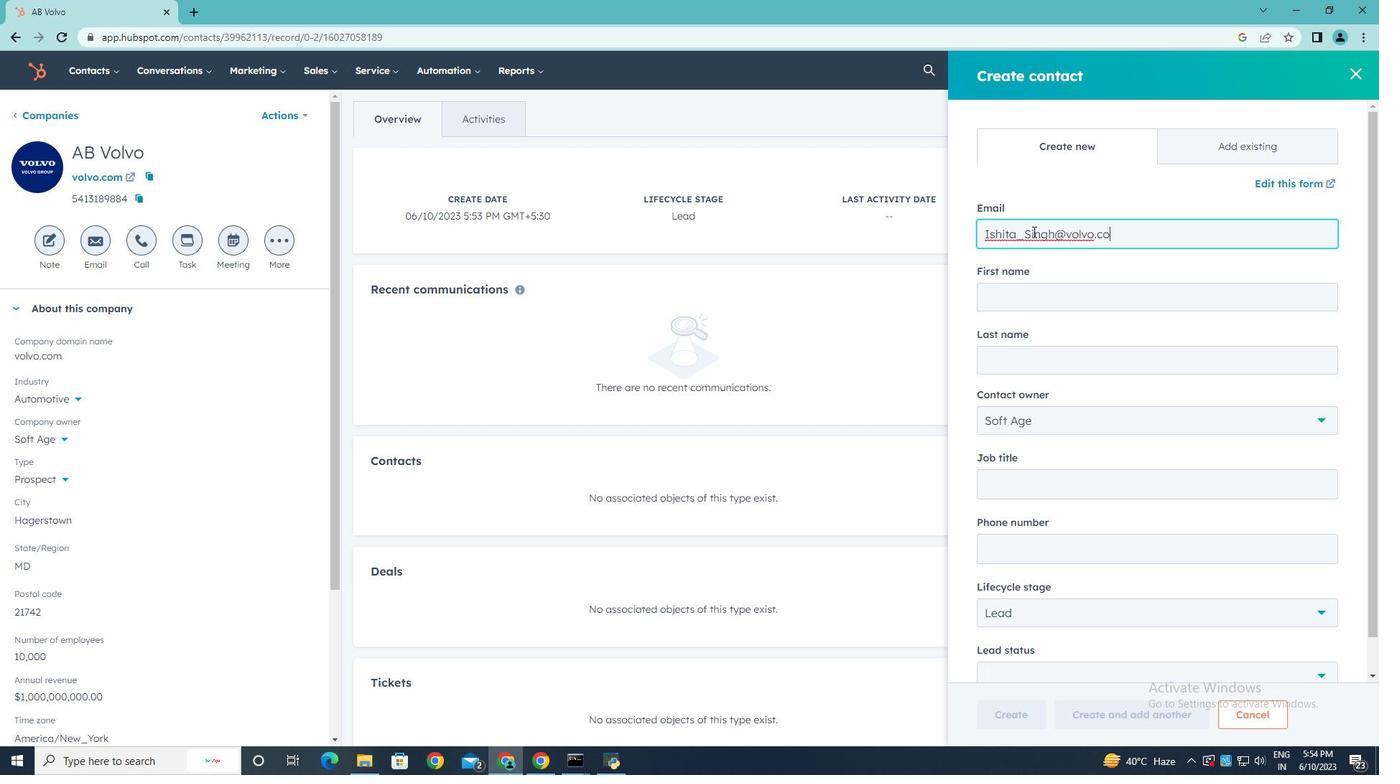 
Action: Mouse moved to (1023, 296)
Screenshot: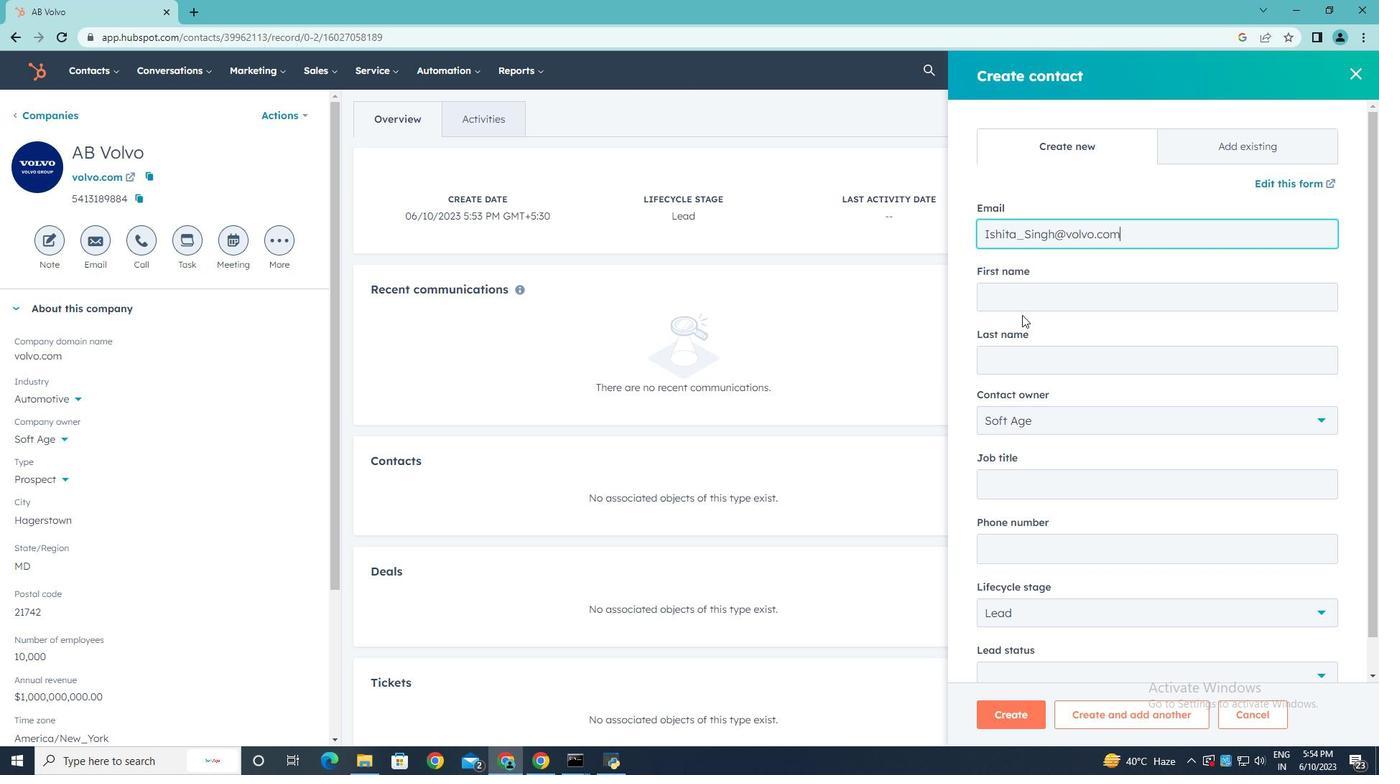 
Action: Mouse pressed left at (1023, 296)
Screenshot: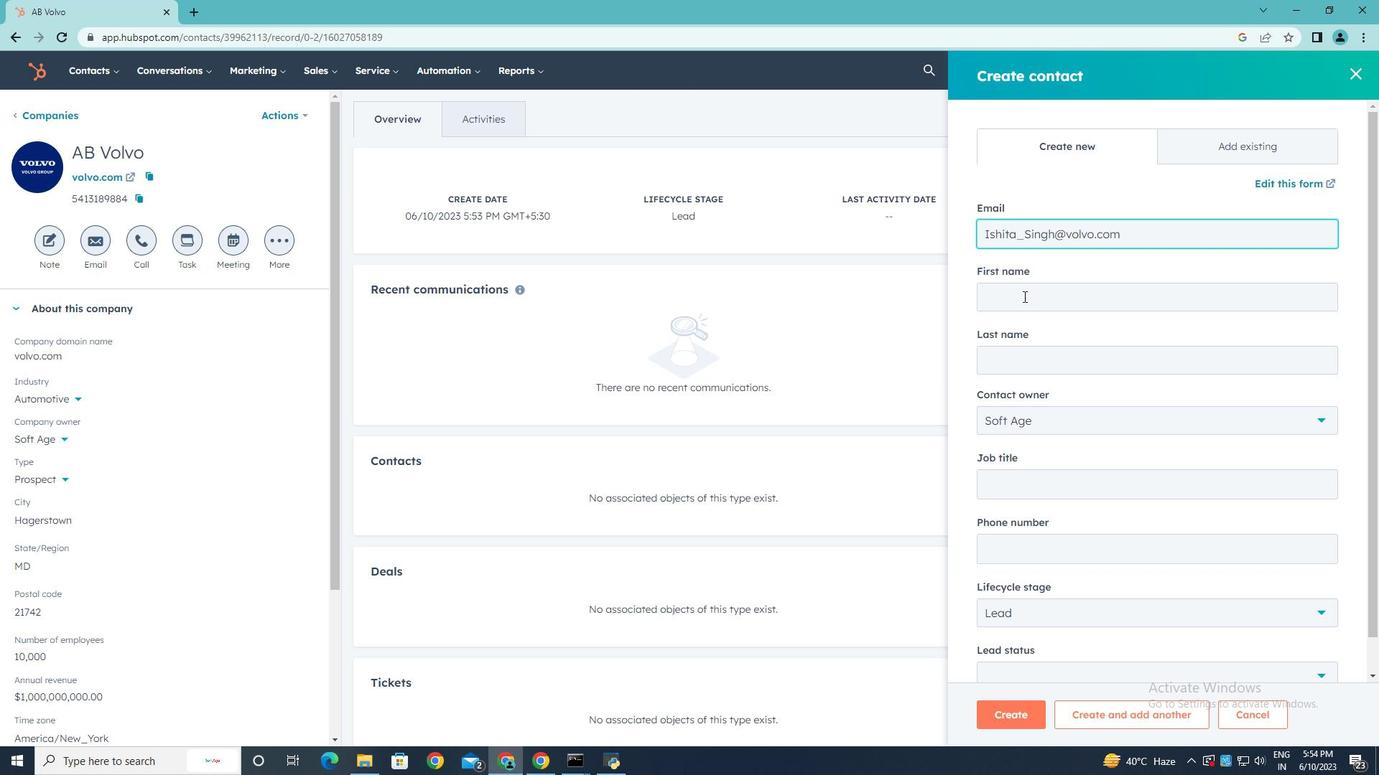
Action: Key pressed <Key.shift>Ishita
Screenshot: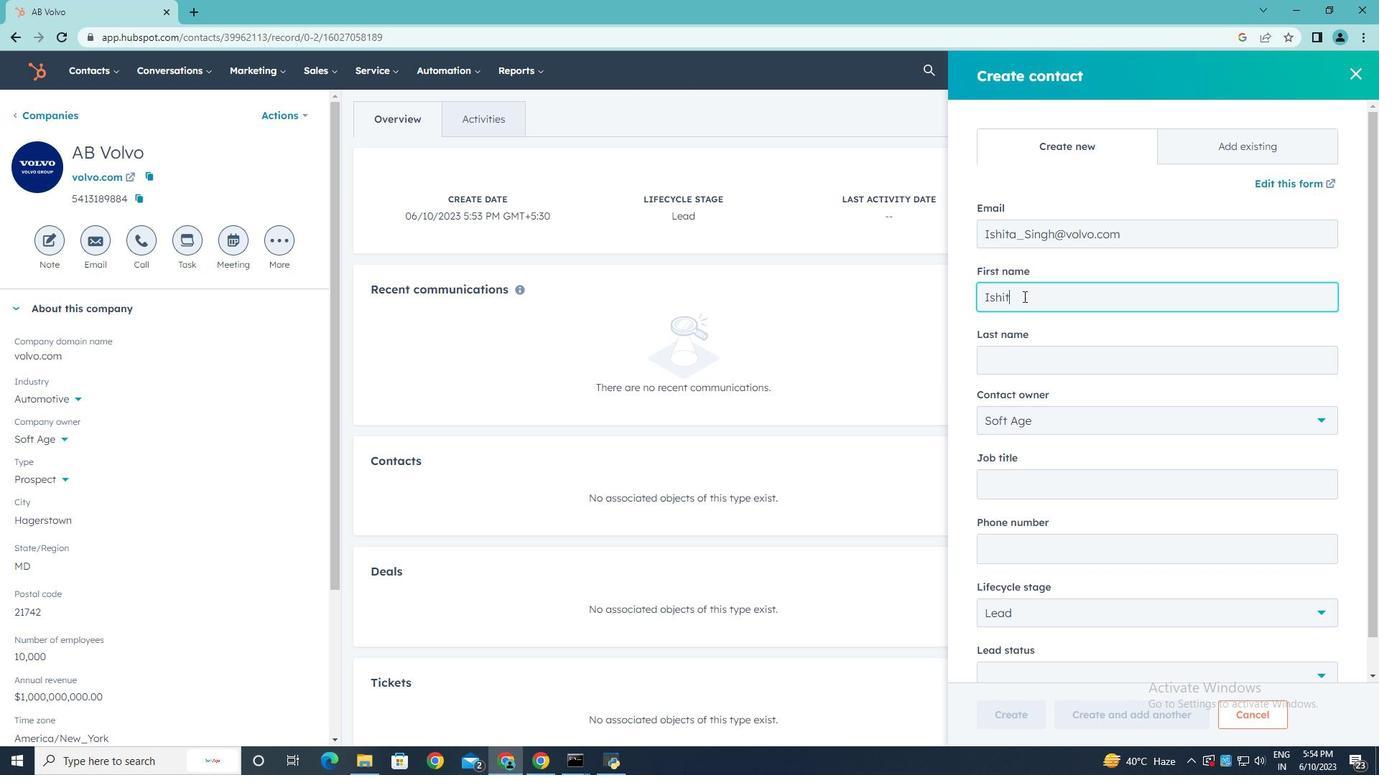 
Action: Mouse moved to (1006, 370)
Screenshot: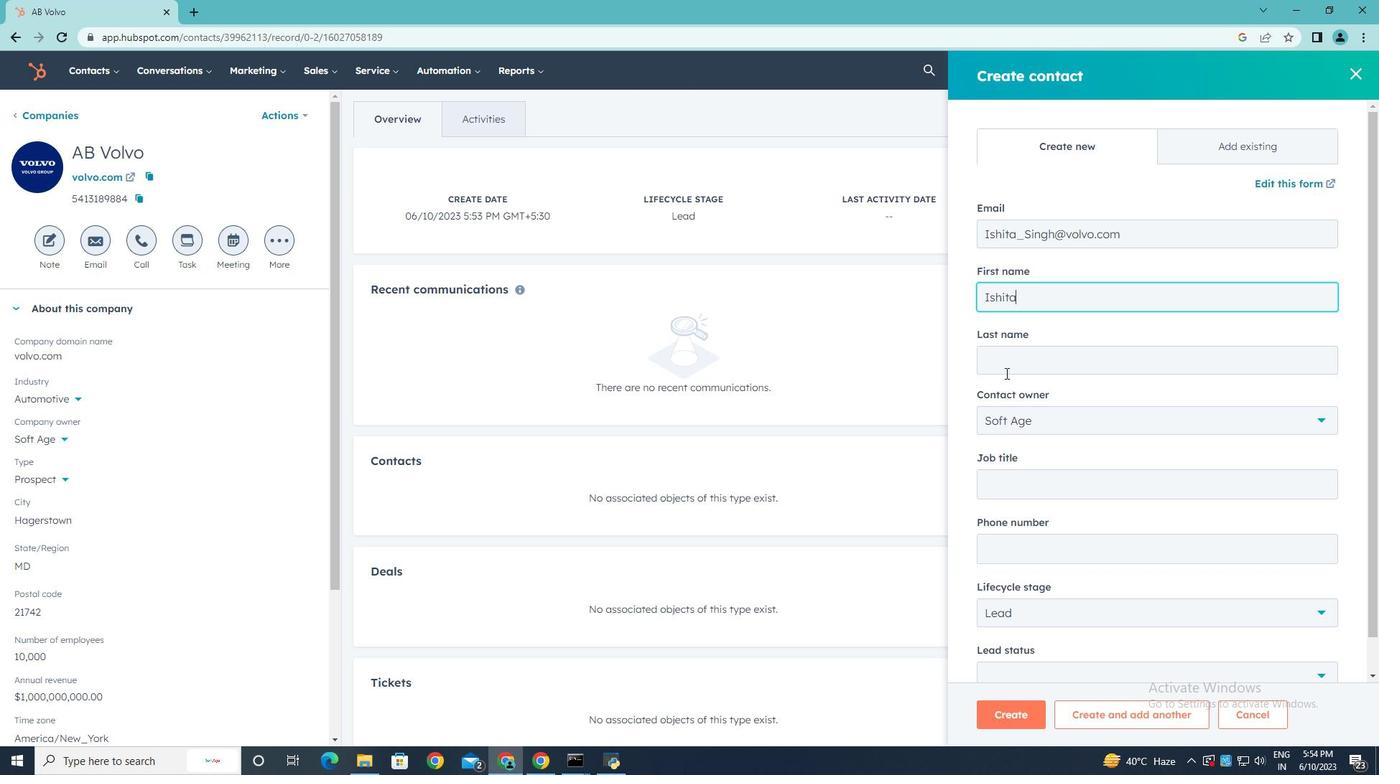 
Action: Mouse pressed left at (1006, 370)
Screenshot: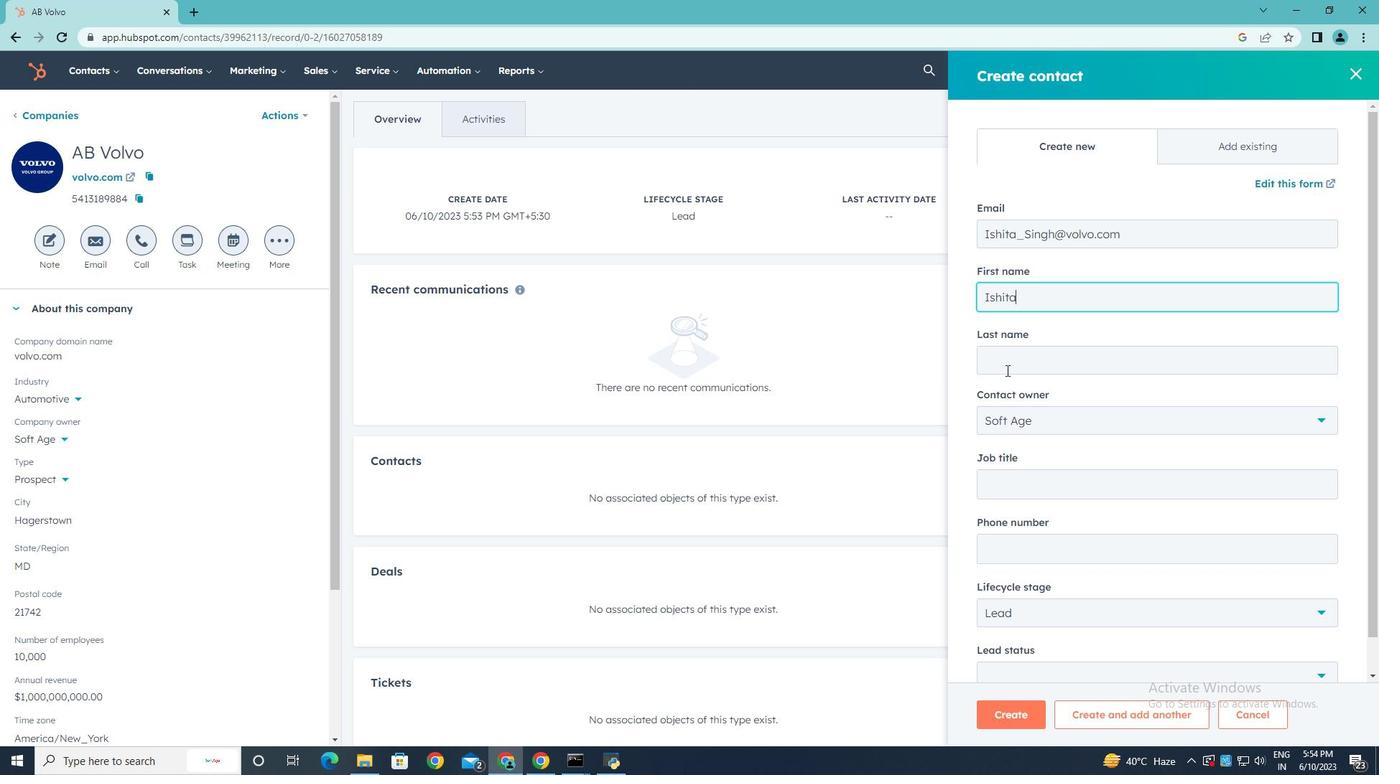 
Action: Mouse moved to (1006, 370)
Screenshot: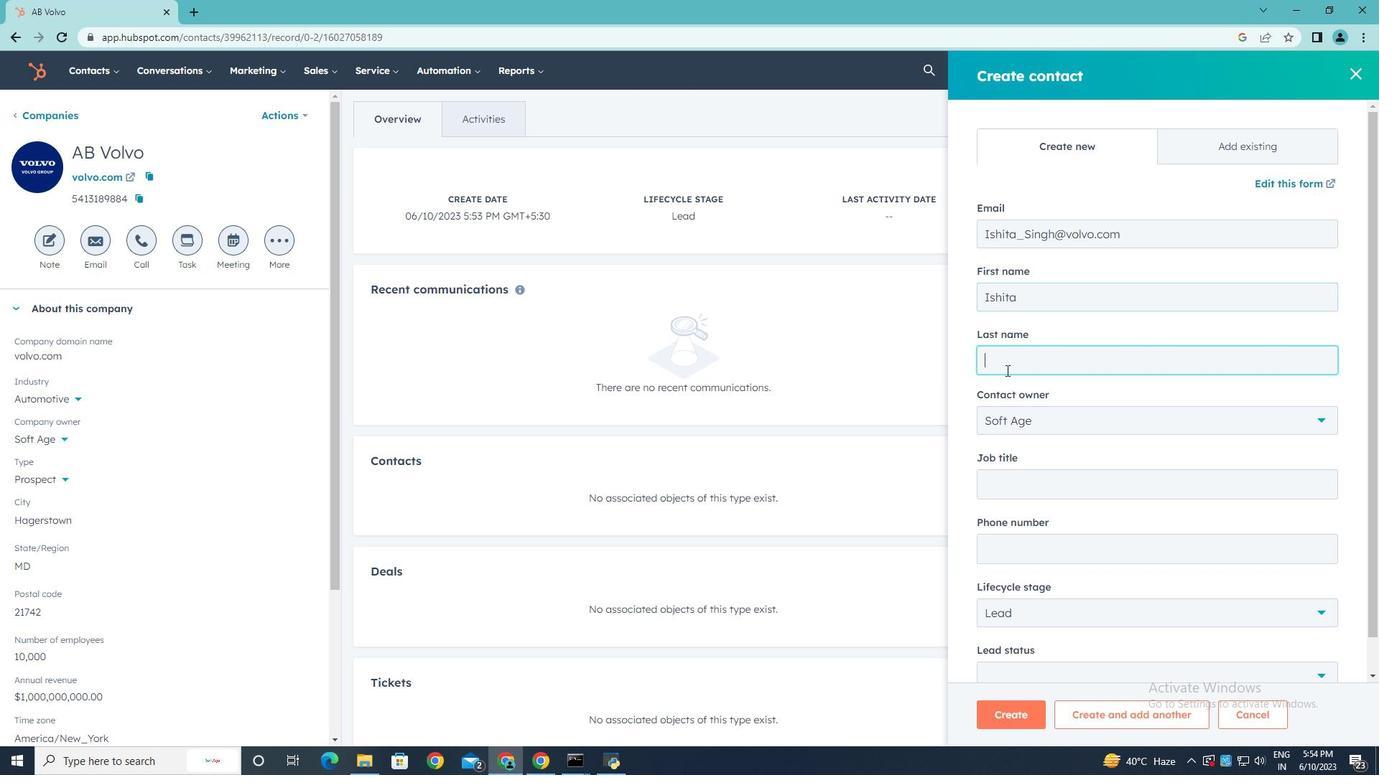 
Action: Key pressed <Key.shift>Singh
Screenshot: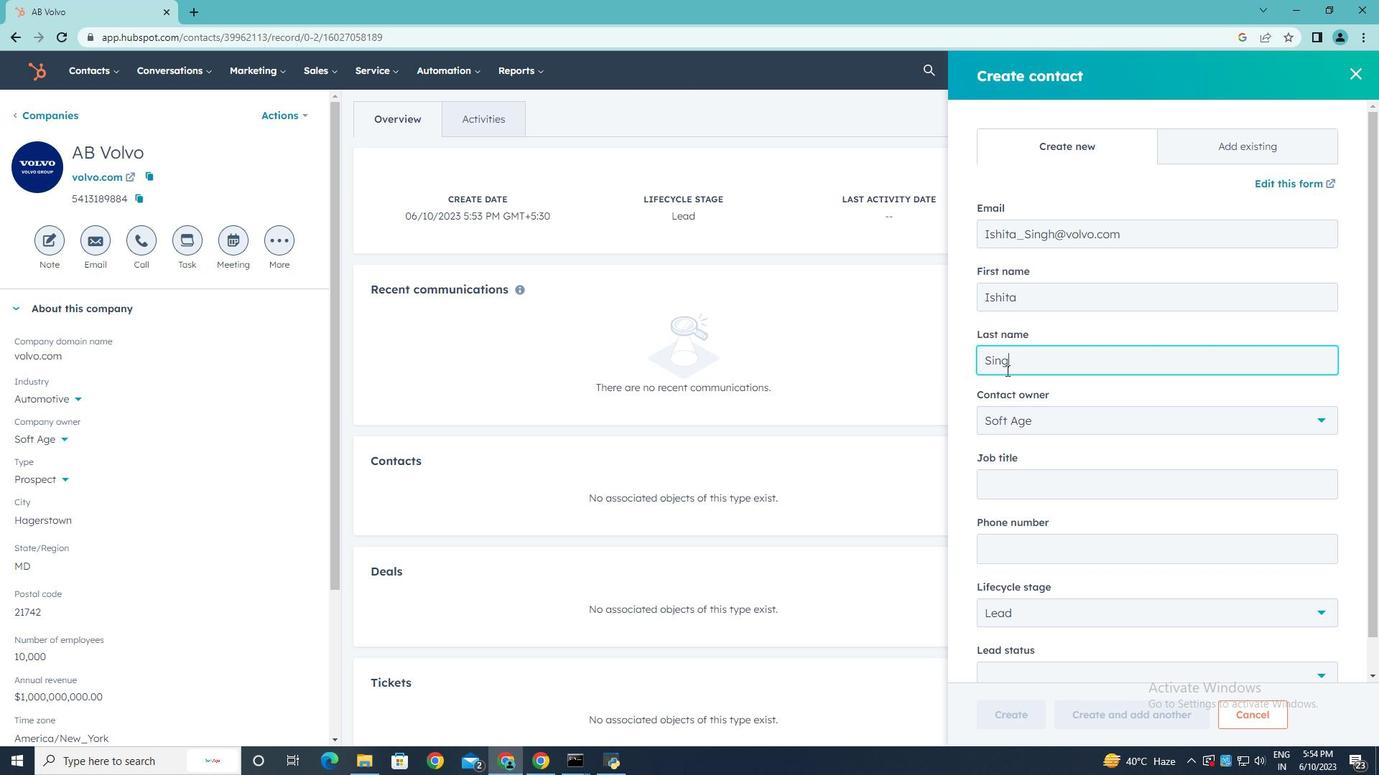
Action: Mouse moved to (1051, 487)
Screenshot: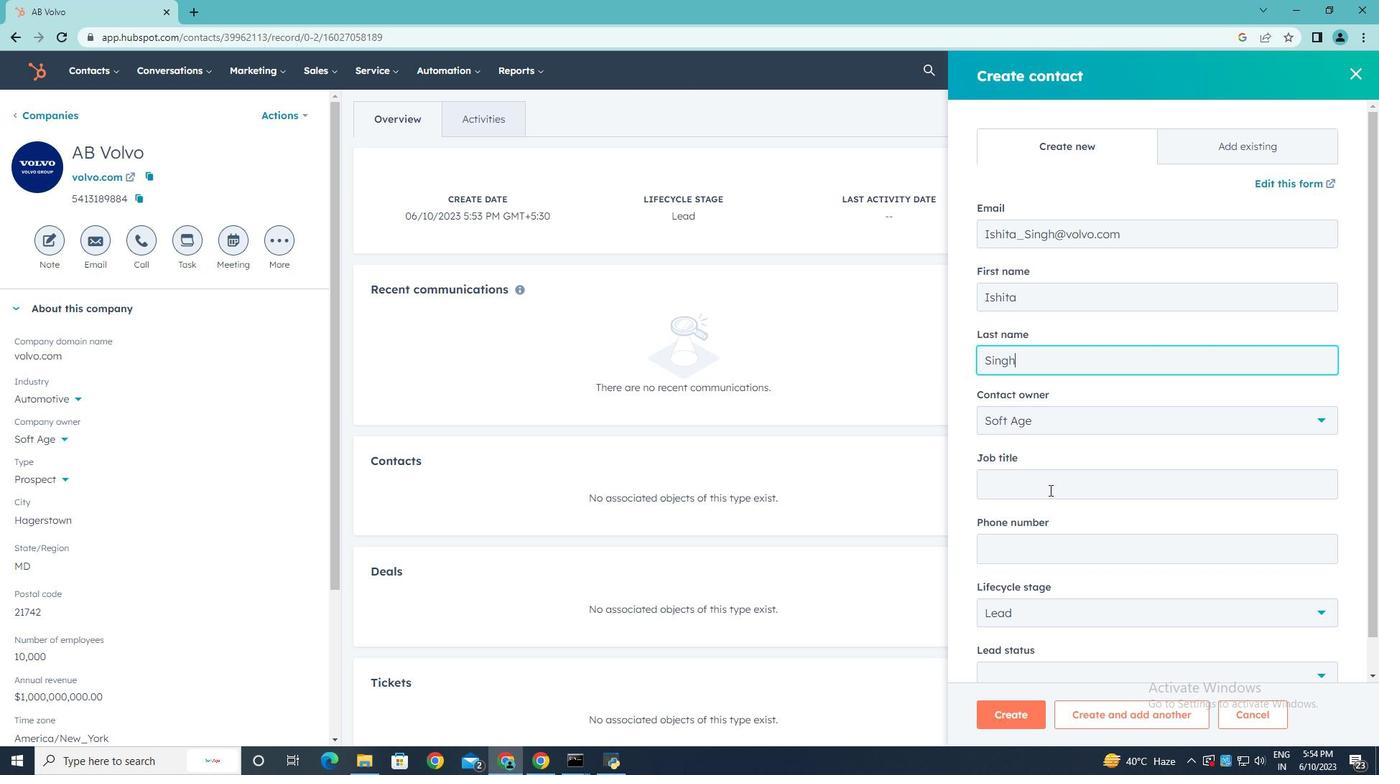 
Action: Mouse pressed left at (1051, 487)
Screenshot: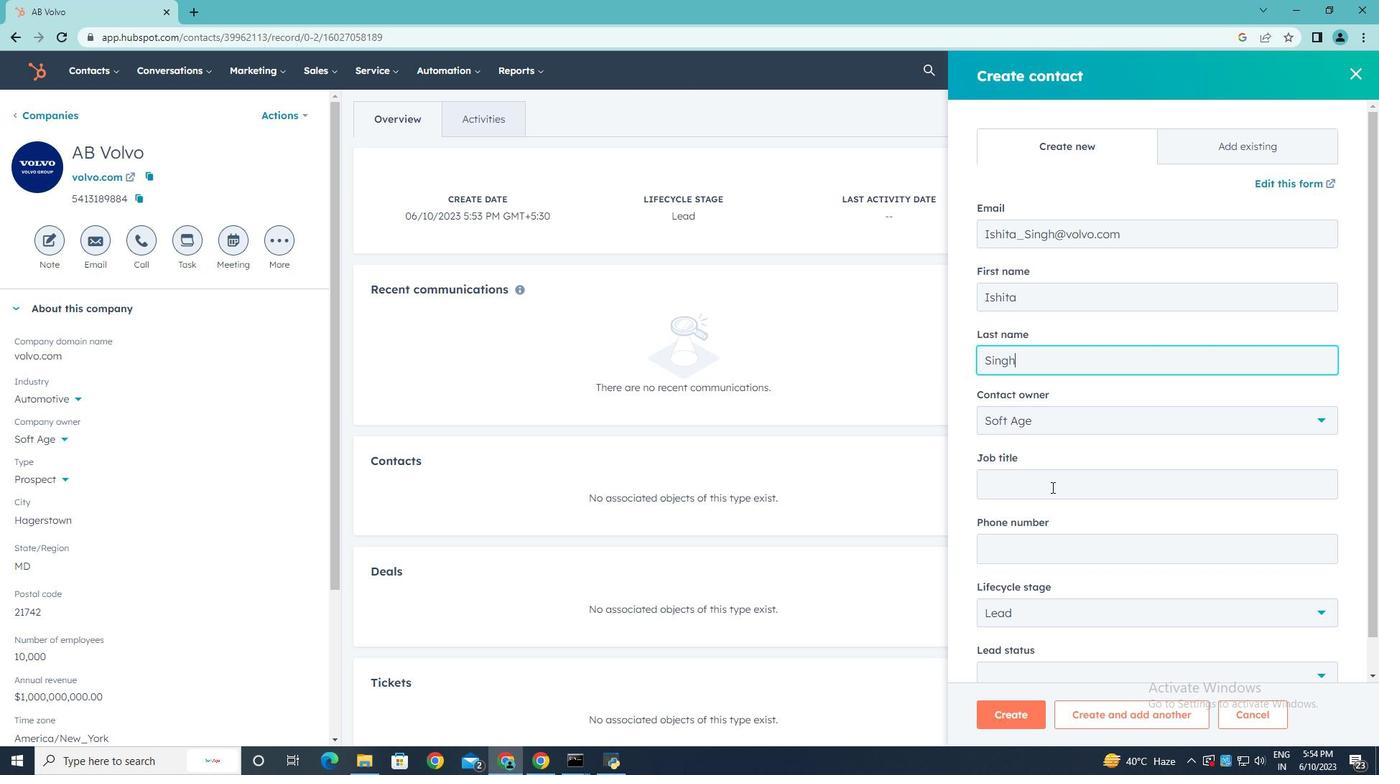 
Action: Key pressed <Key.shift>Event<Key.space><Key.shift><Key.shift><Key.shift><Key.shift><Key.shift><Key.shift><Key.shift><Key.shift>Coordinator
Screenshot: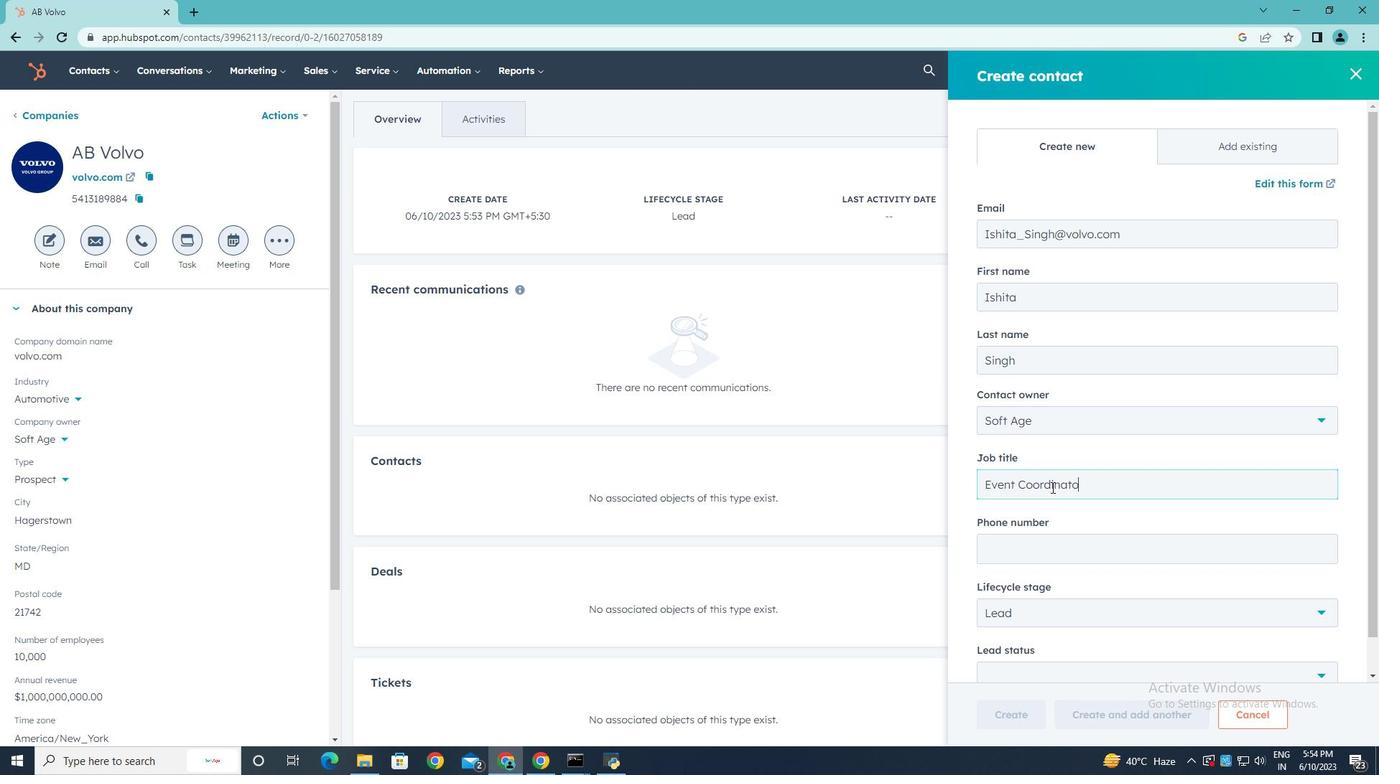 
Action: Mouse moved to (1063, 541)
Screenshot: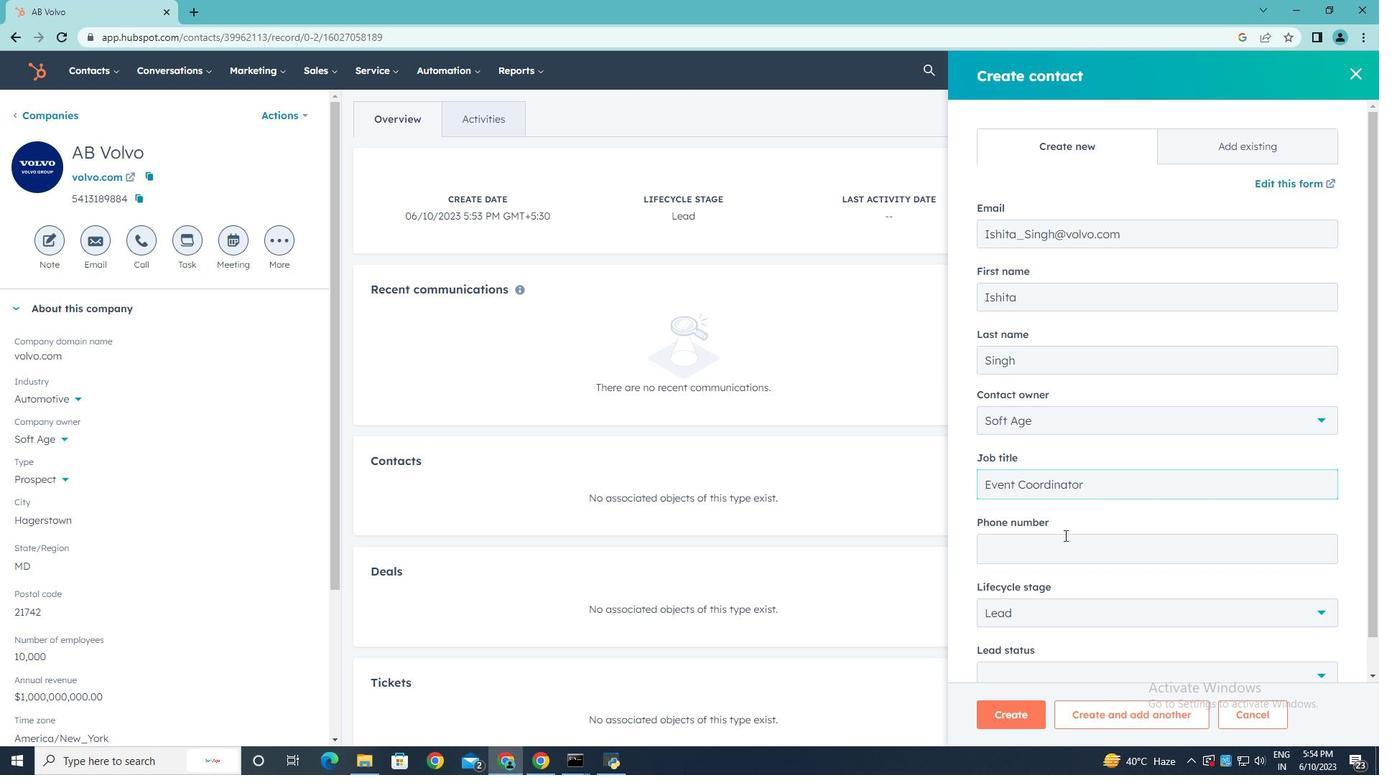 
Action: Mouse pressed left at (1063, 541)
Screenshot: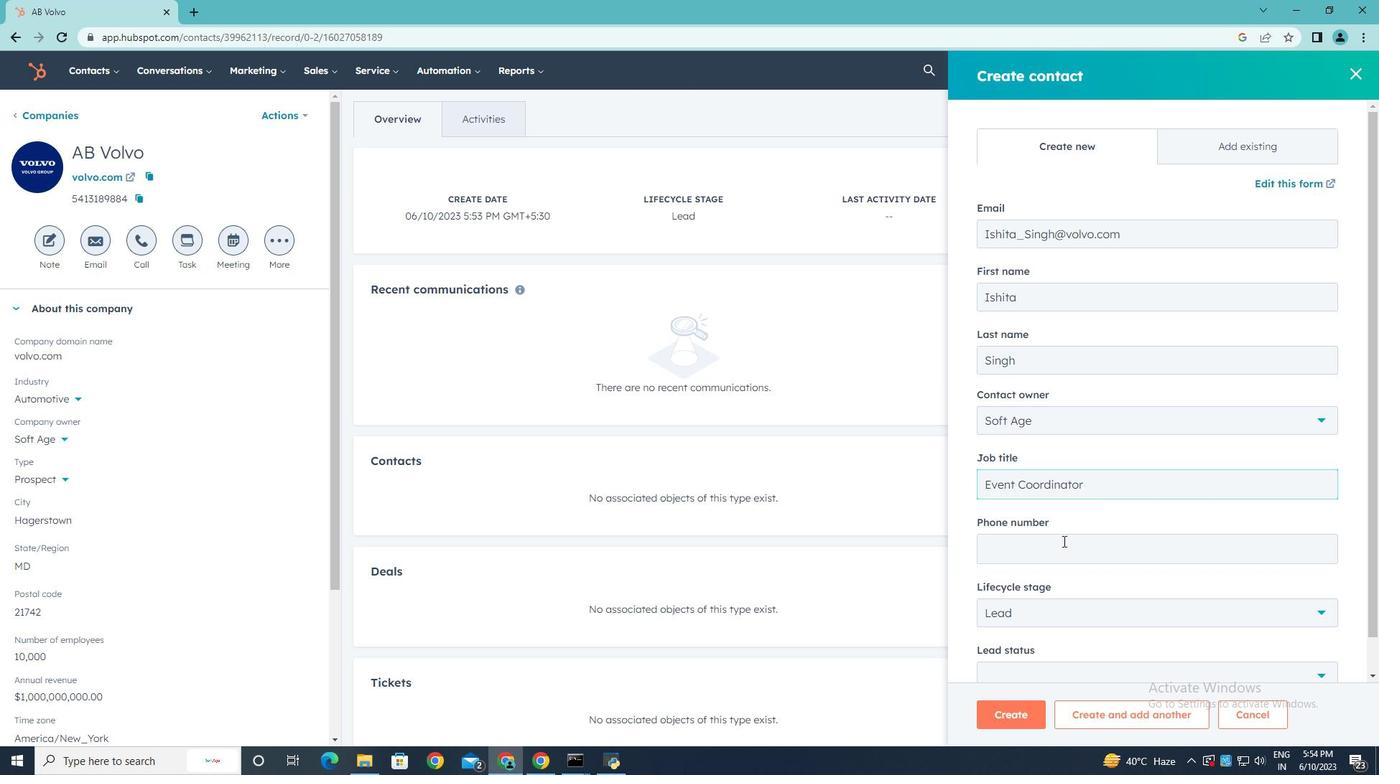 
Action: Mouse moved to (1063, 541)
Screenshot: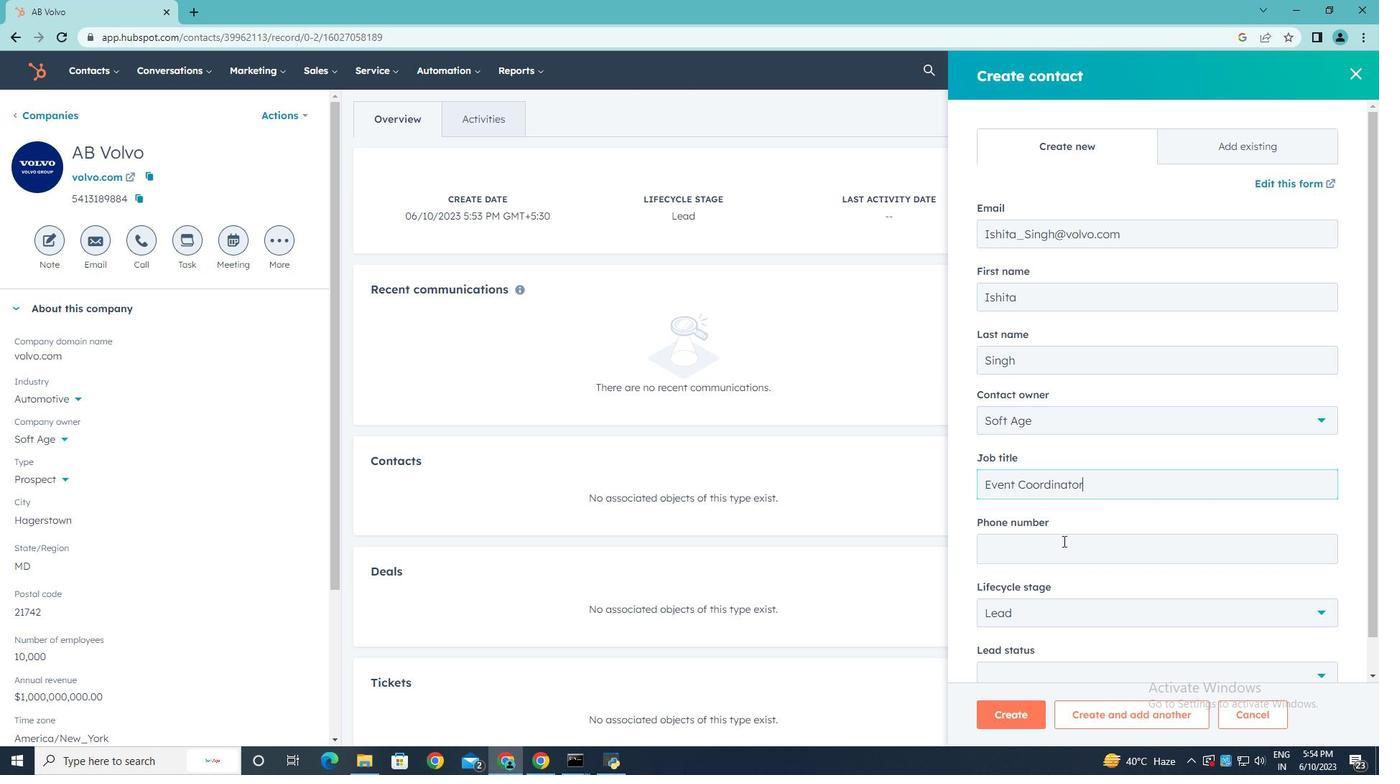 
Action: Key pressed 6175557890
Screenshot: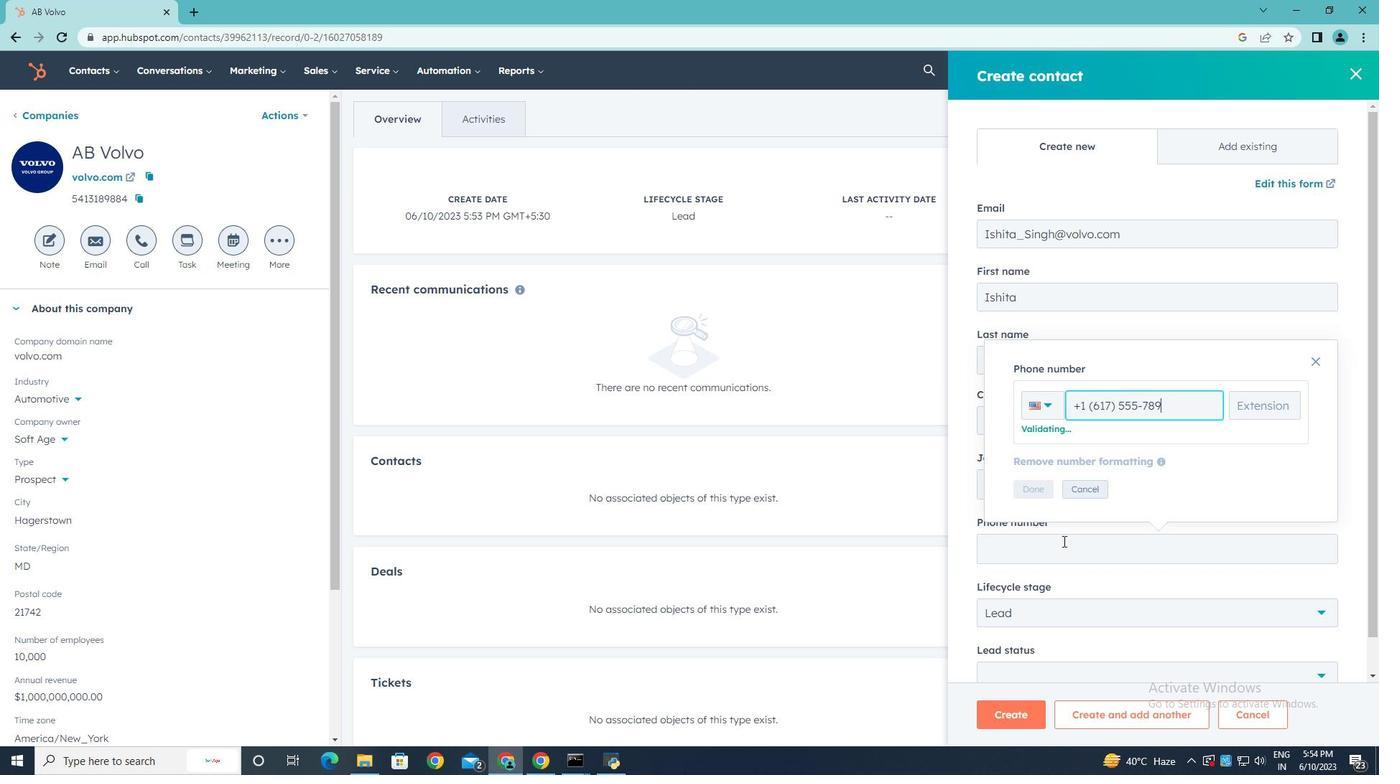 
Action: Mouse moved to (1043, 492)
Screenshot: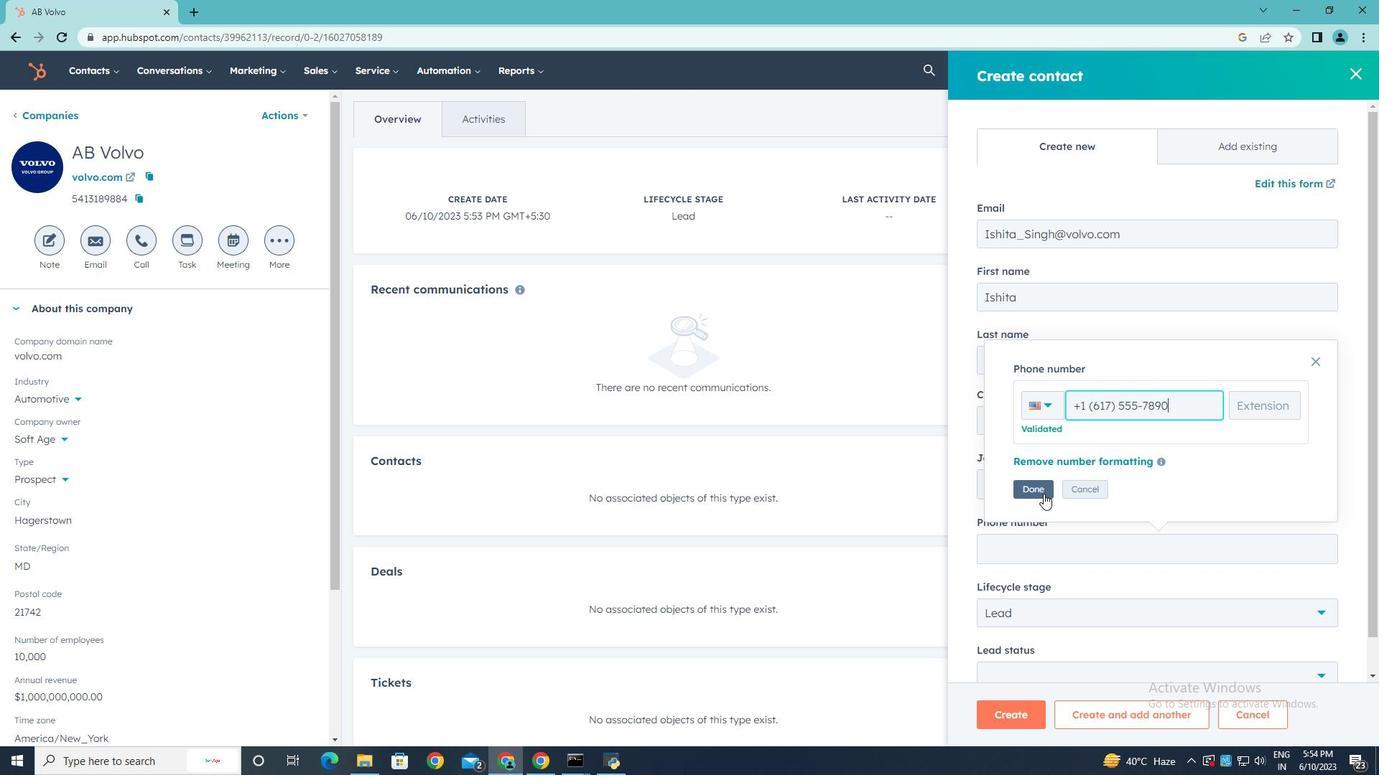 
Action: Mouse pressed left at (1043, 492)
Screenshot: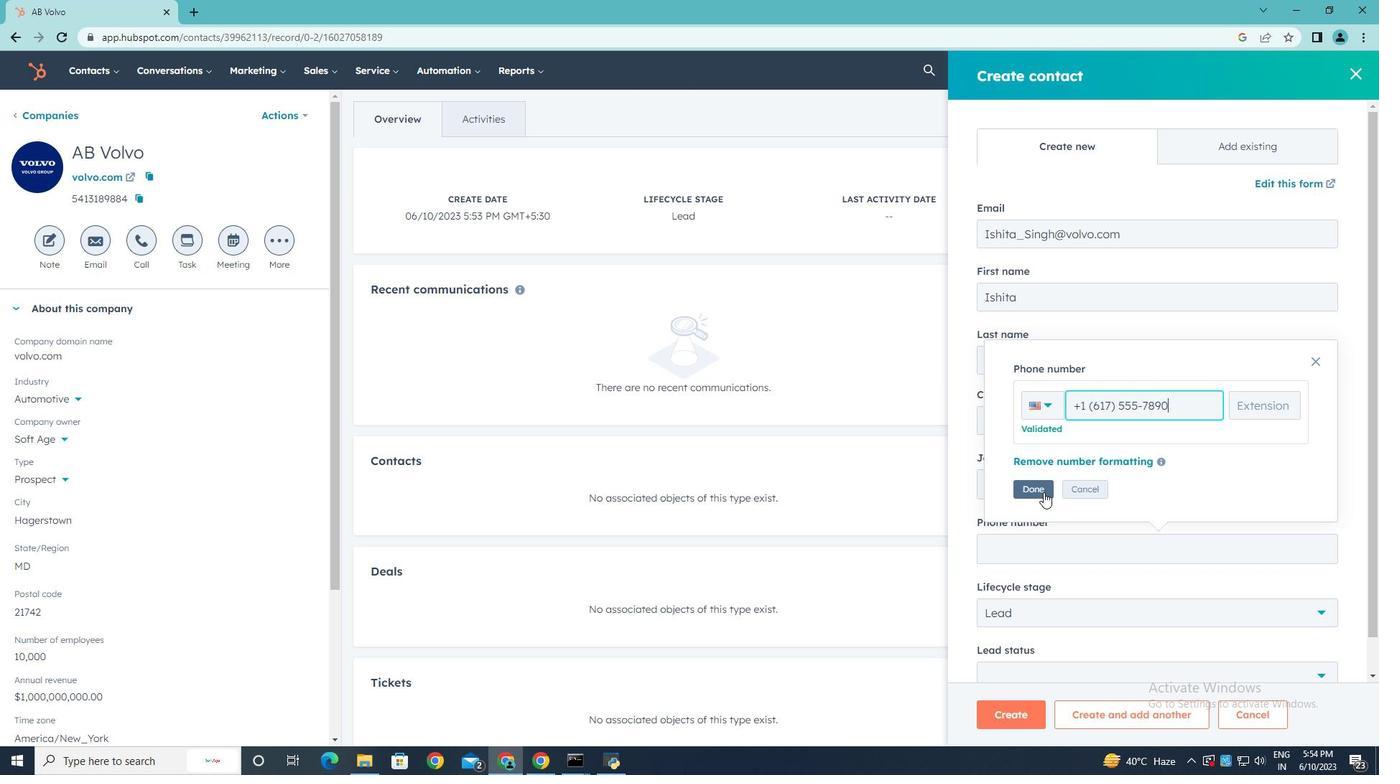 
Action: Mouse moved to (1072, 614)
Screenshot: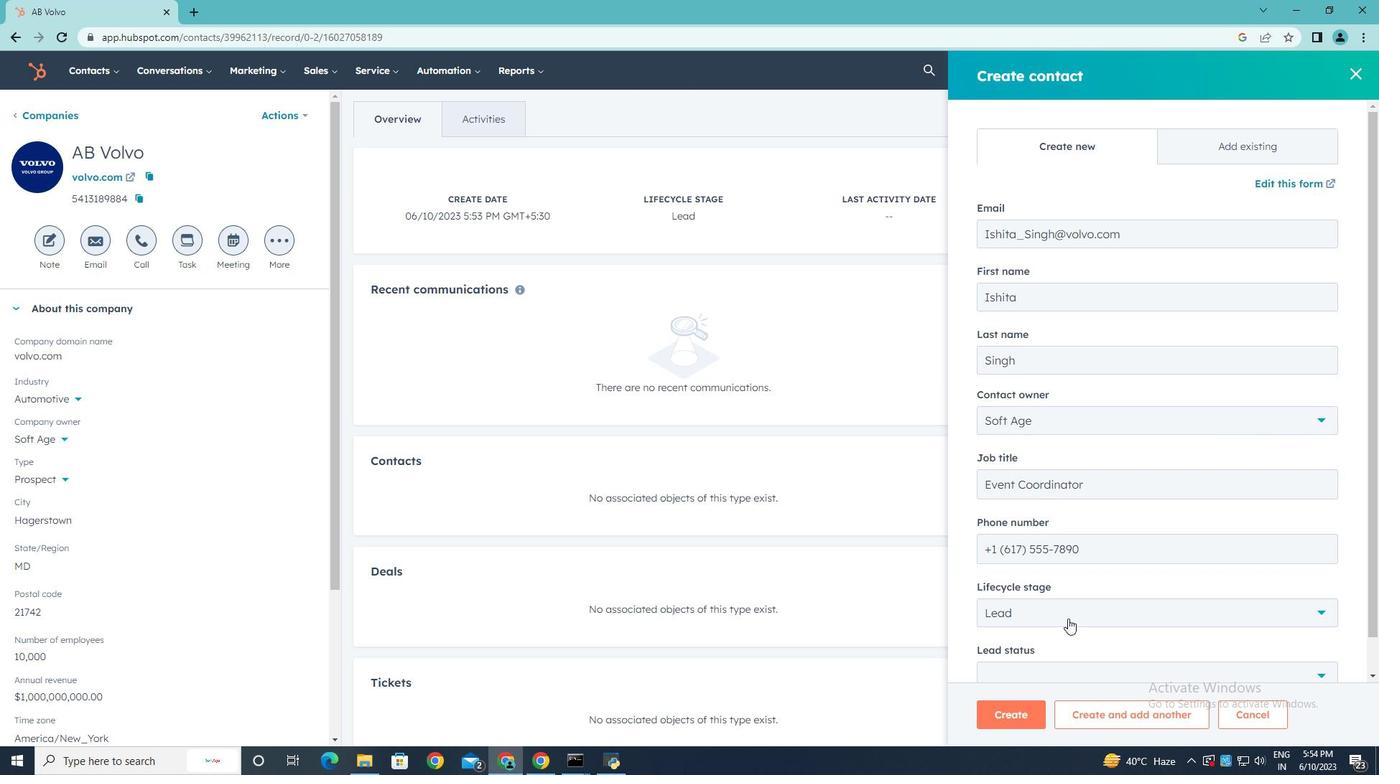 
Action: Mouse pressed left at (1072, 614)
Screenshot: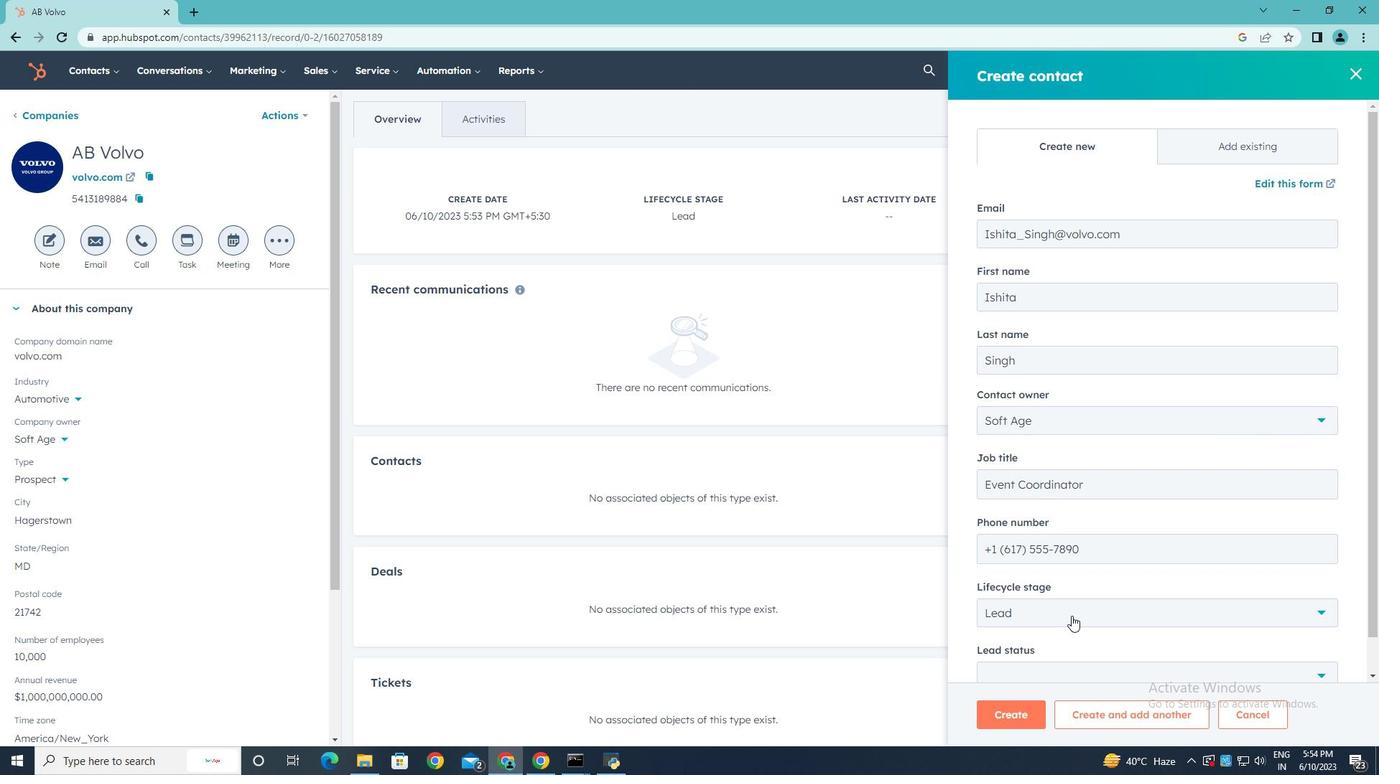 
Action: Mouse moved to (1035, 487)
Screenshot: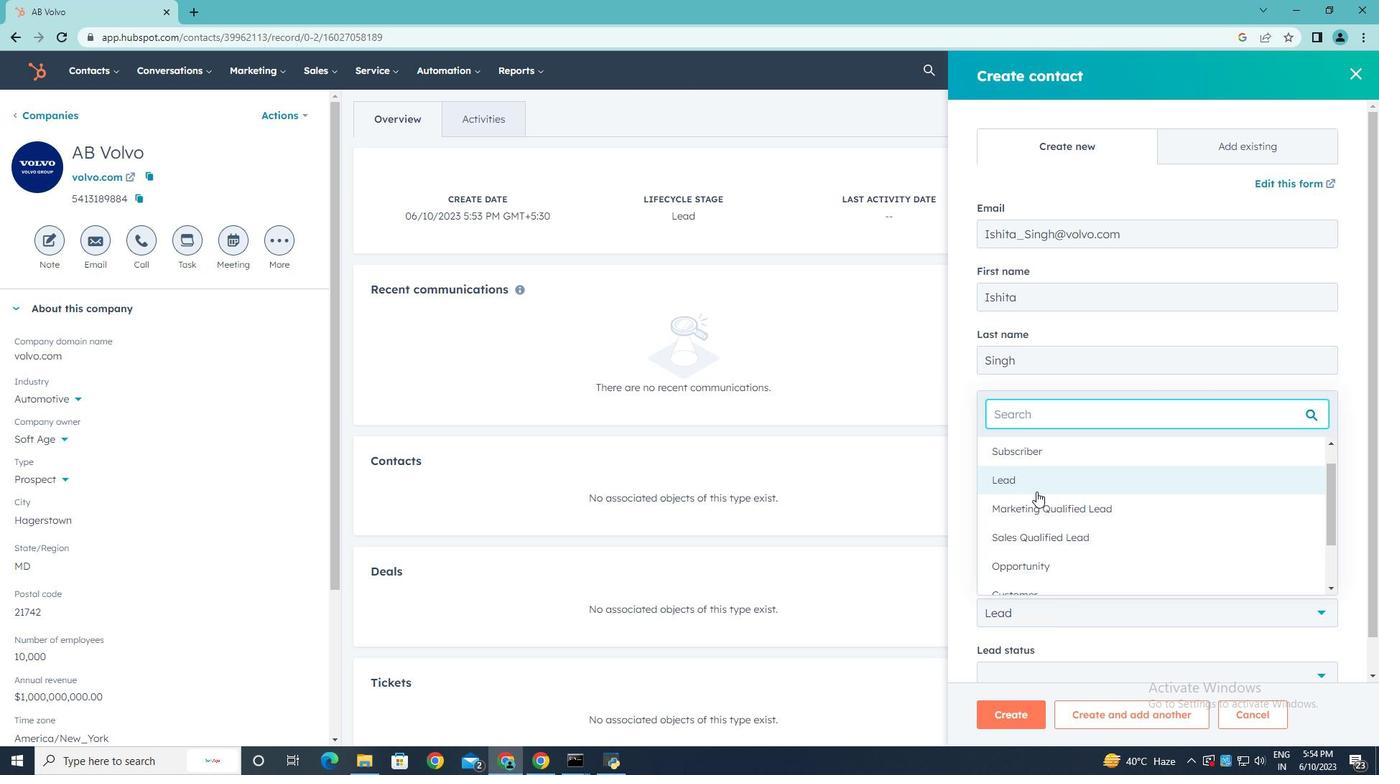 
Action: Mouse pressed left at (1035, 487)
Screenshot: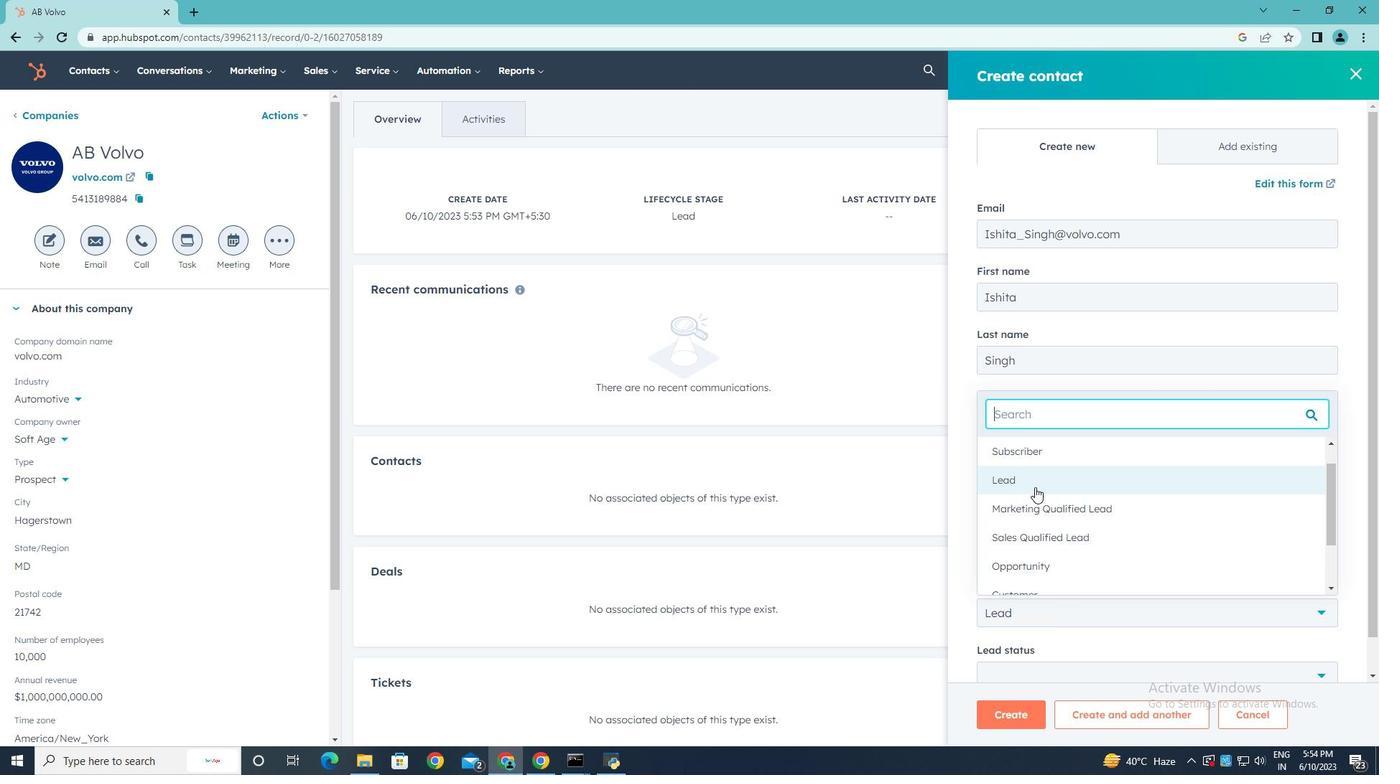 
Action: Mouse moved to (1044, 650)
Screenshot: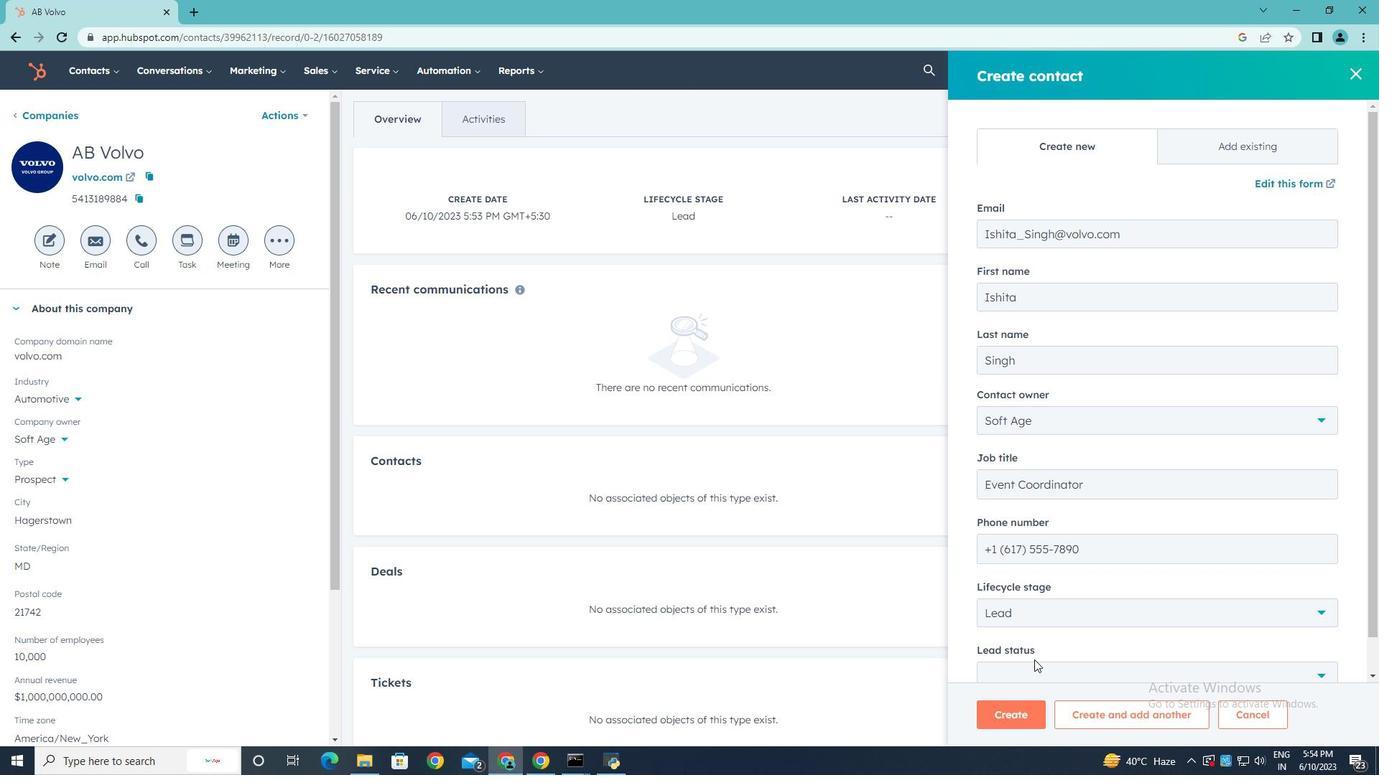 
Action: Mouse pressed left at (1044, 650)
Screenshot: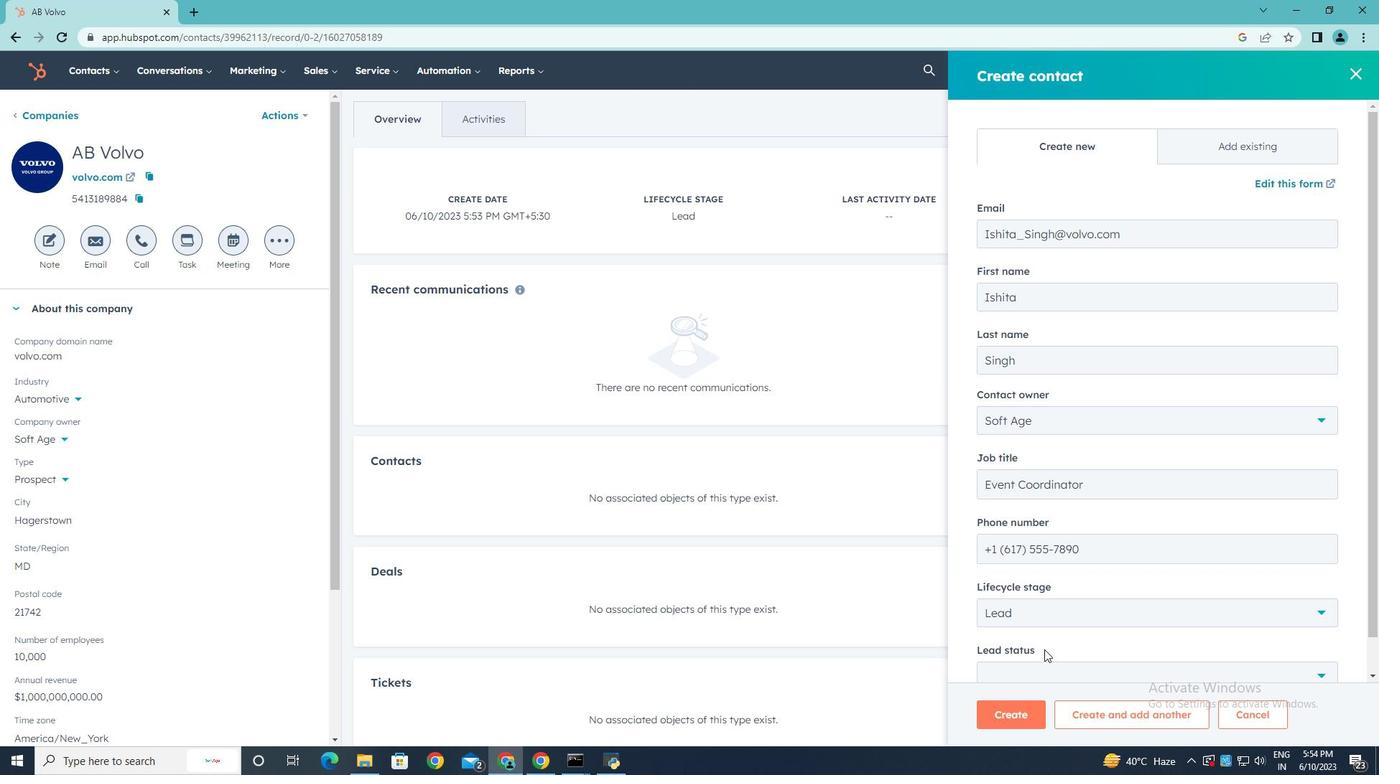
Action: Mouse moved to (1030, 568)
Screenshot: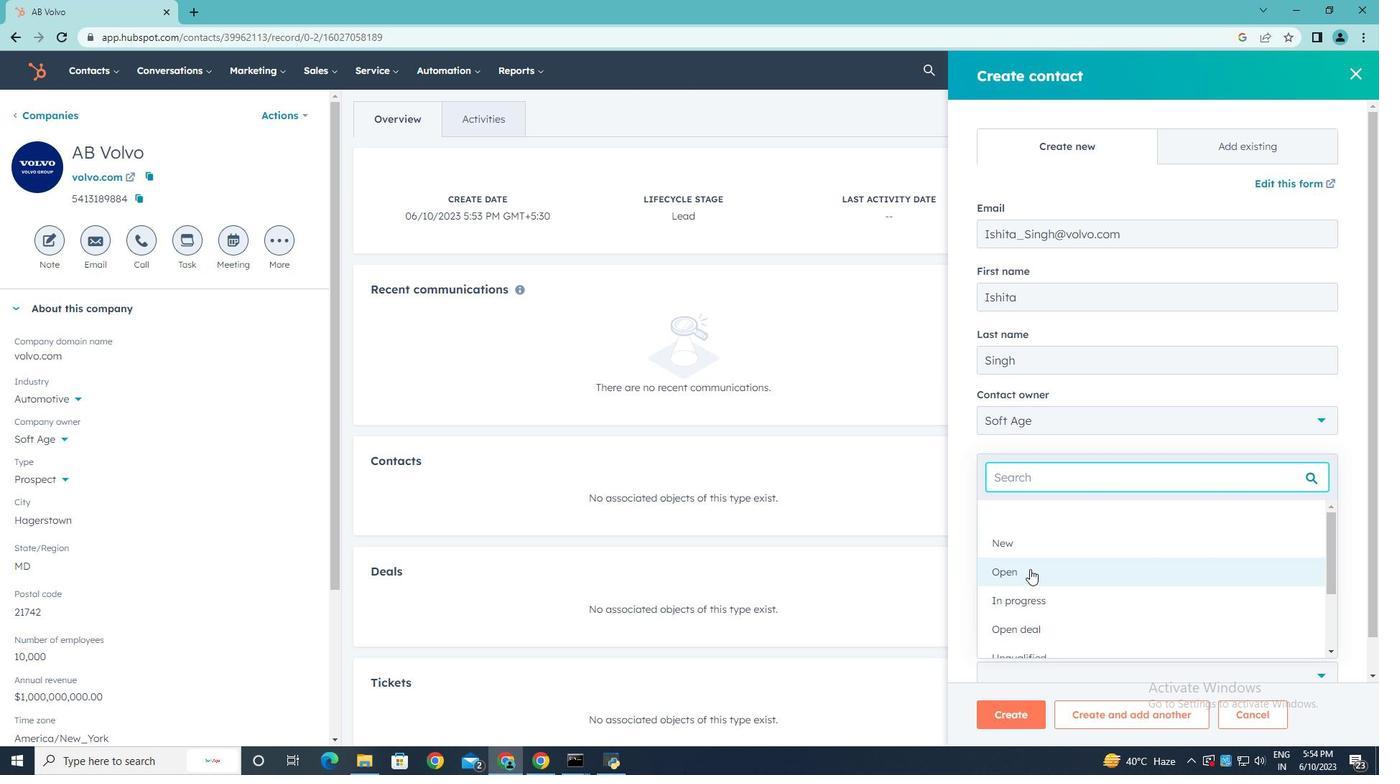 
Action: Mouse pressed left at (1030, 568)
Screenshot: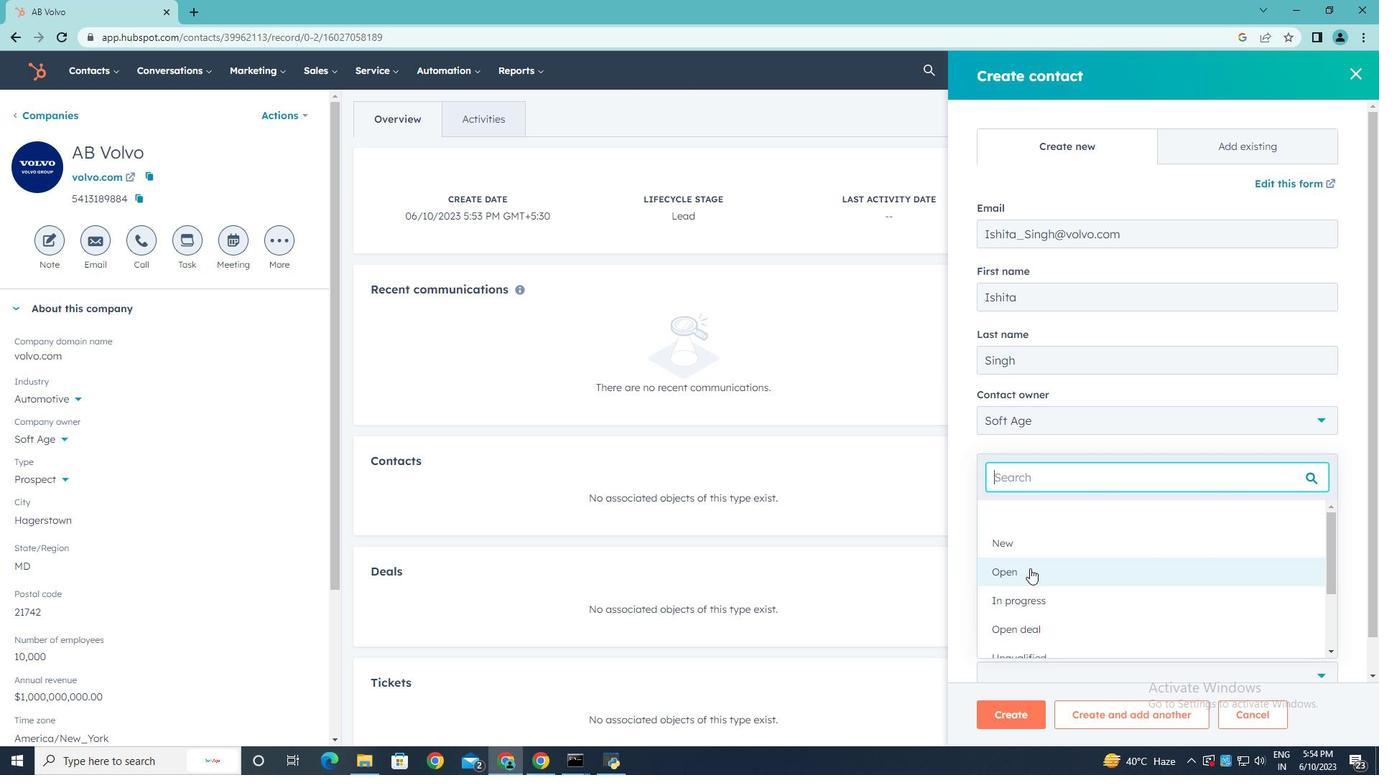 
Action: Mouse moved to (1063, 575)
Screenshot: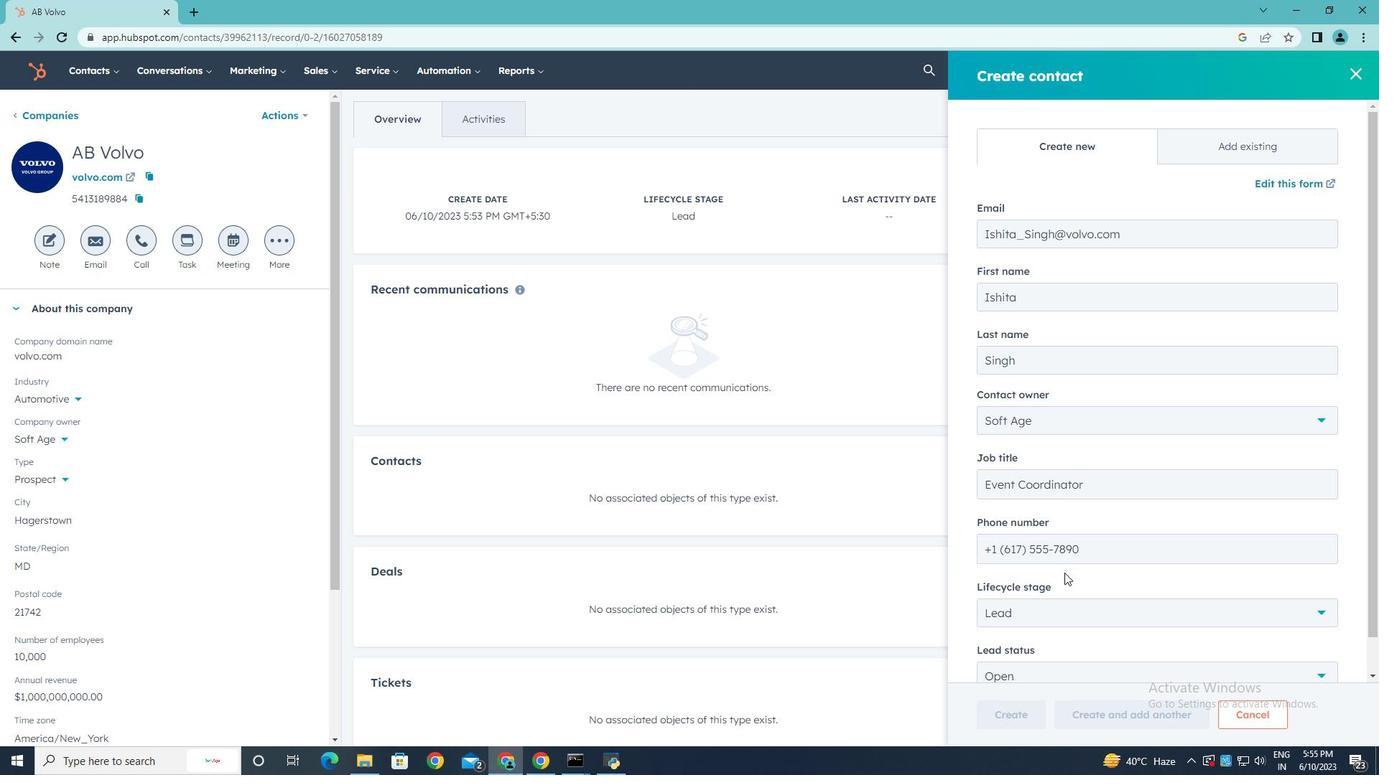 
Action: Mouse scrolled (1063, 574) with delta (0, 0)
Screenshot: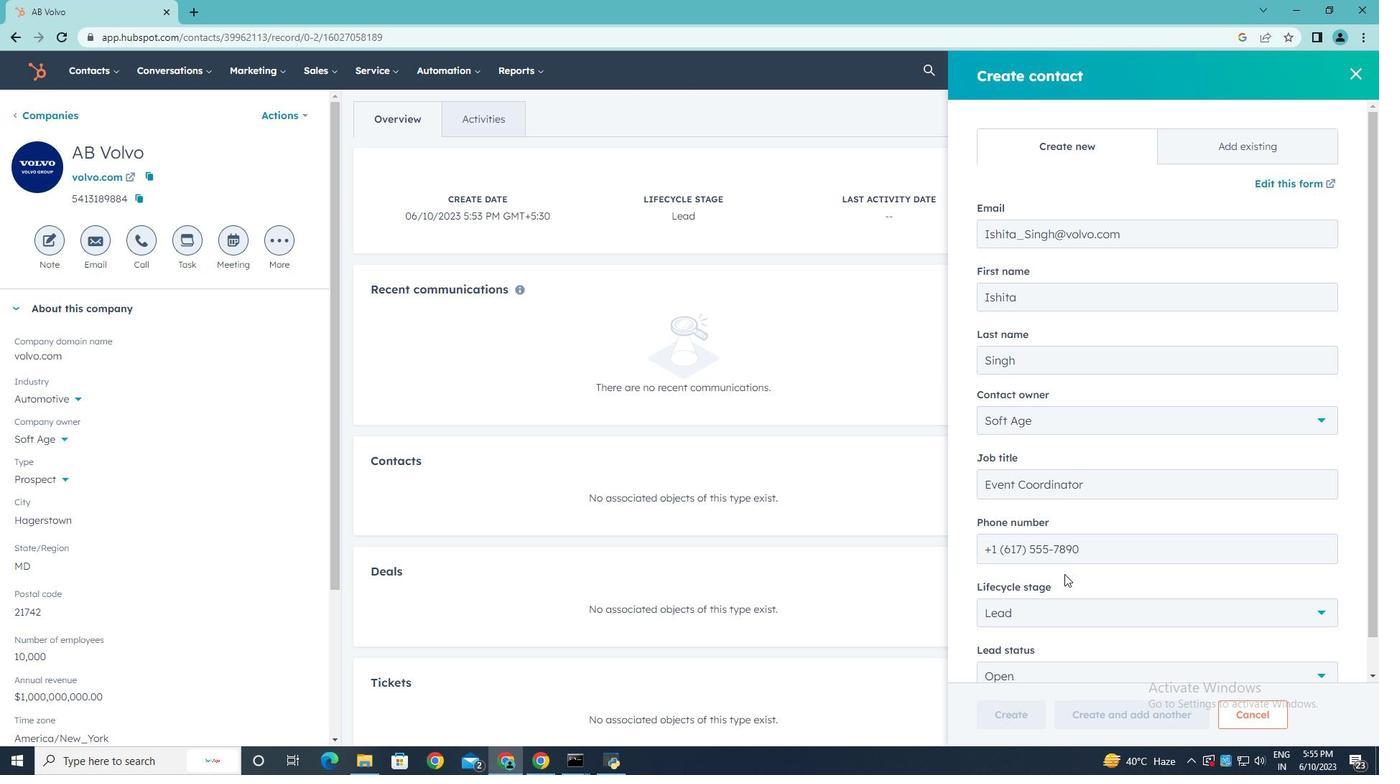
Action: Mouse scrolled (1063, 574) with delta (0, 0)
Screenshot: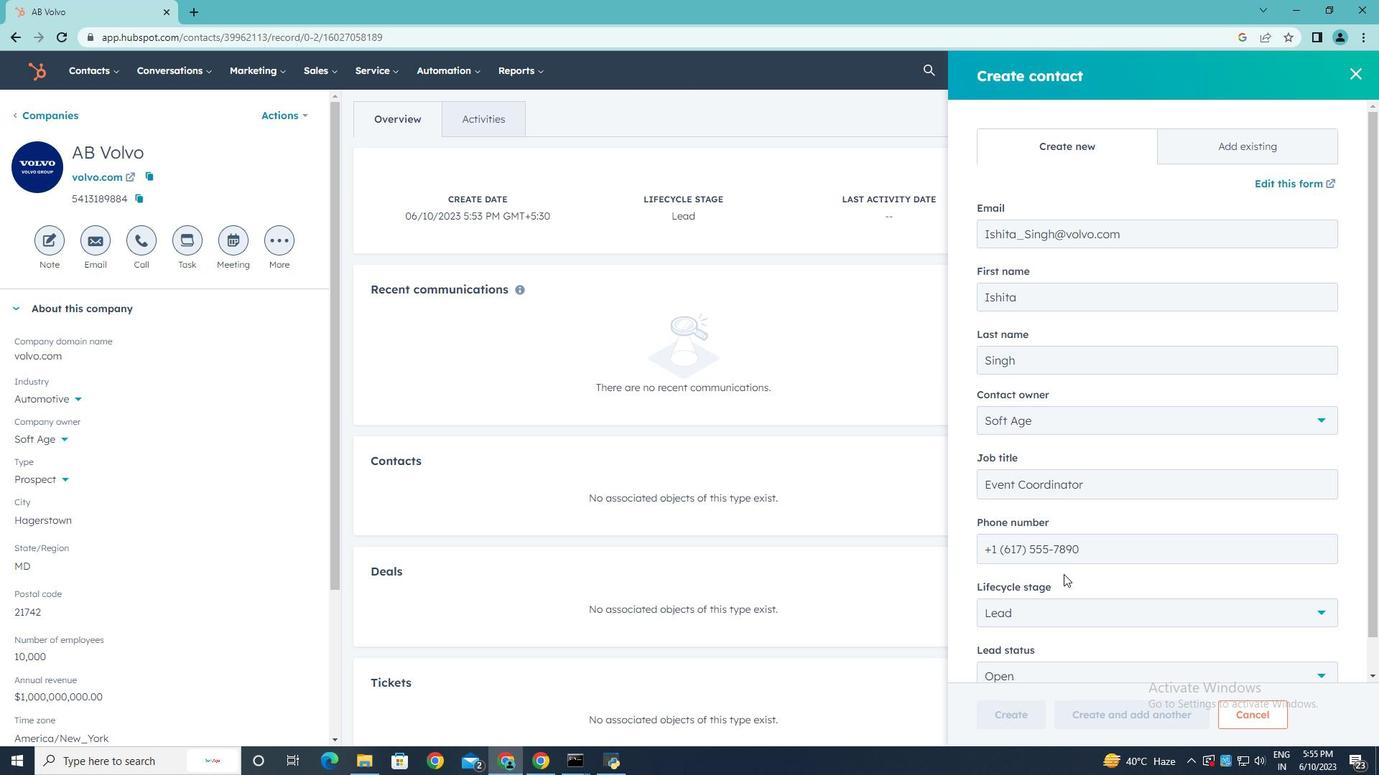 
Action: Mouse scrolled (1063, 574) with delta (0, 0)
Screenshot: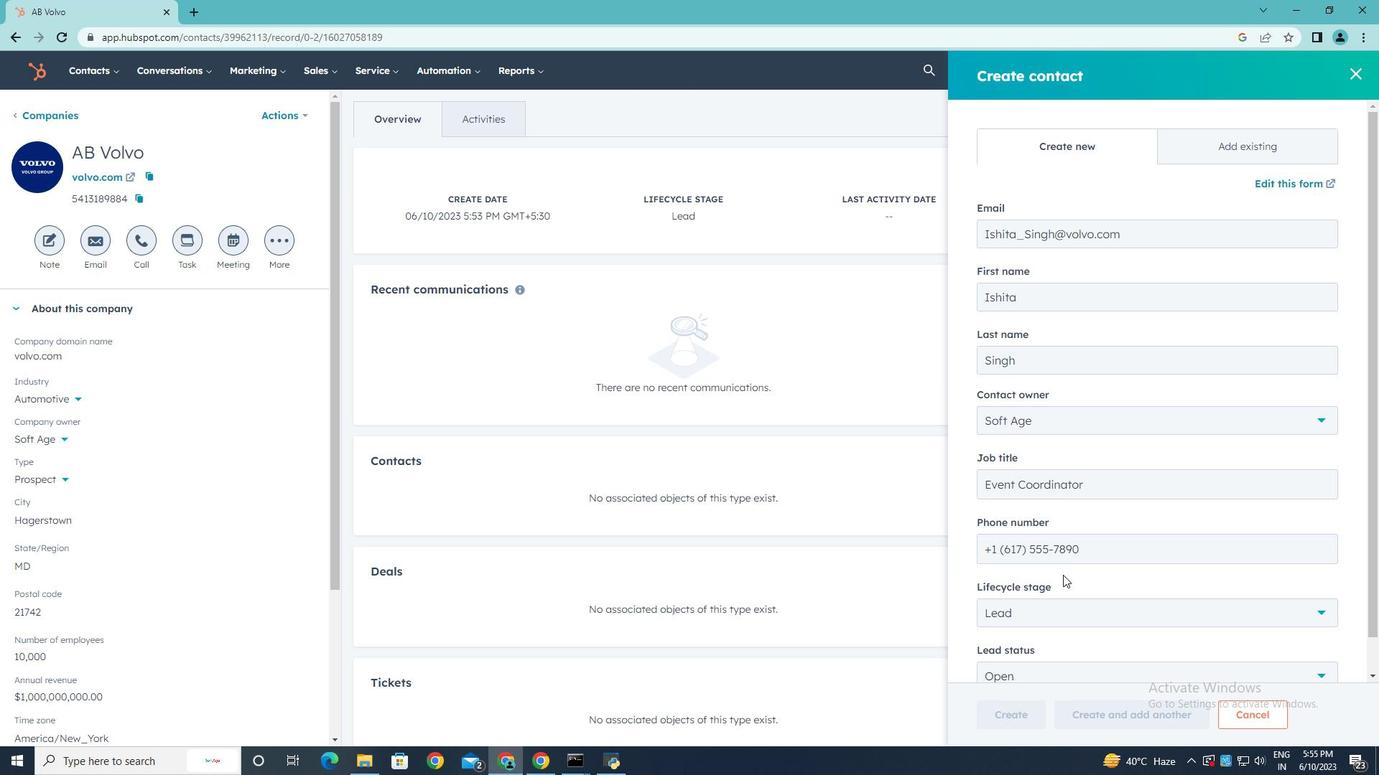 
Action: Mouse moved to (1010, 710)
Screenshot: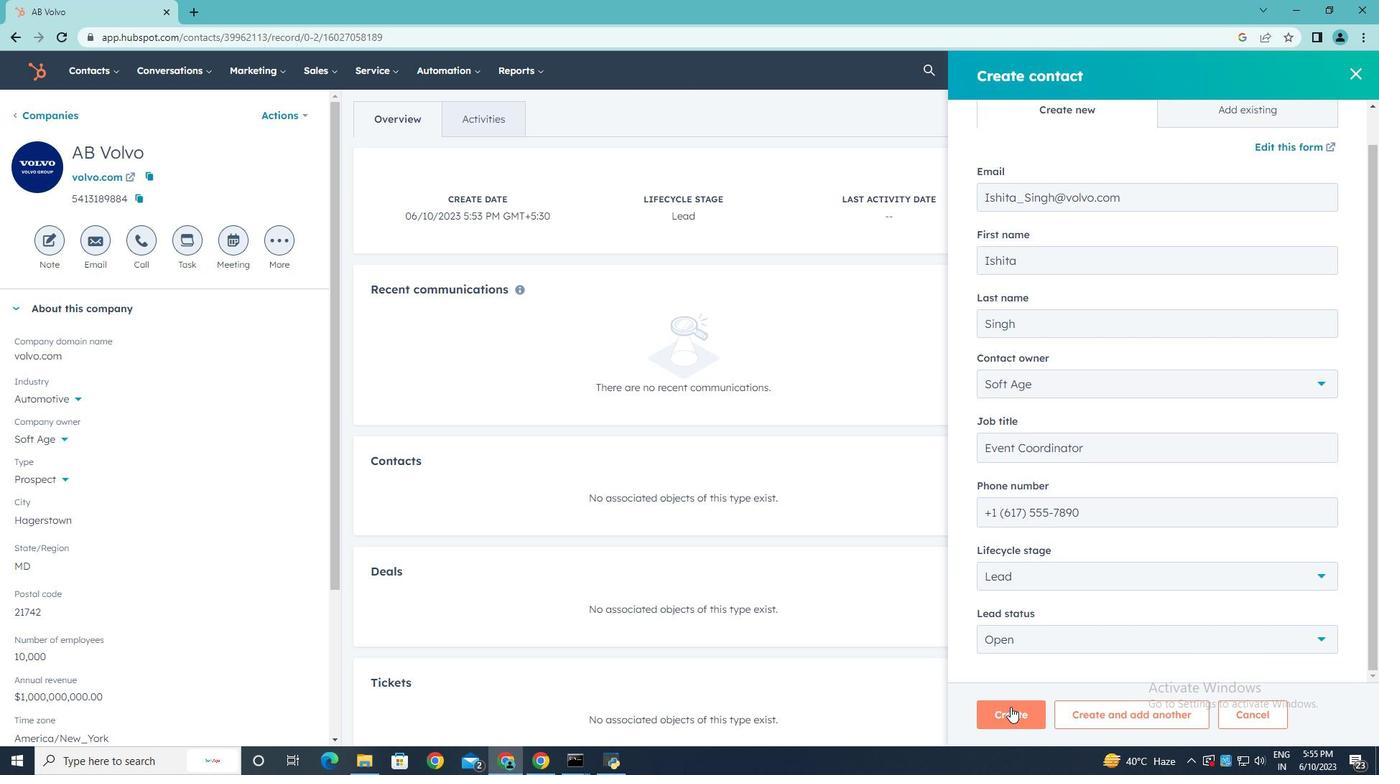 
Action: Mouse pressed left at (1010, 710)
Screenshot: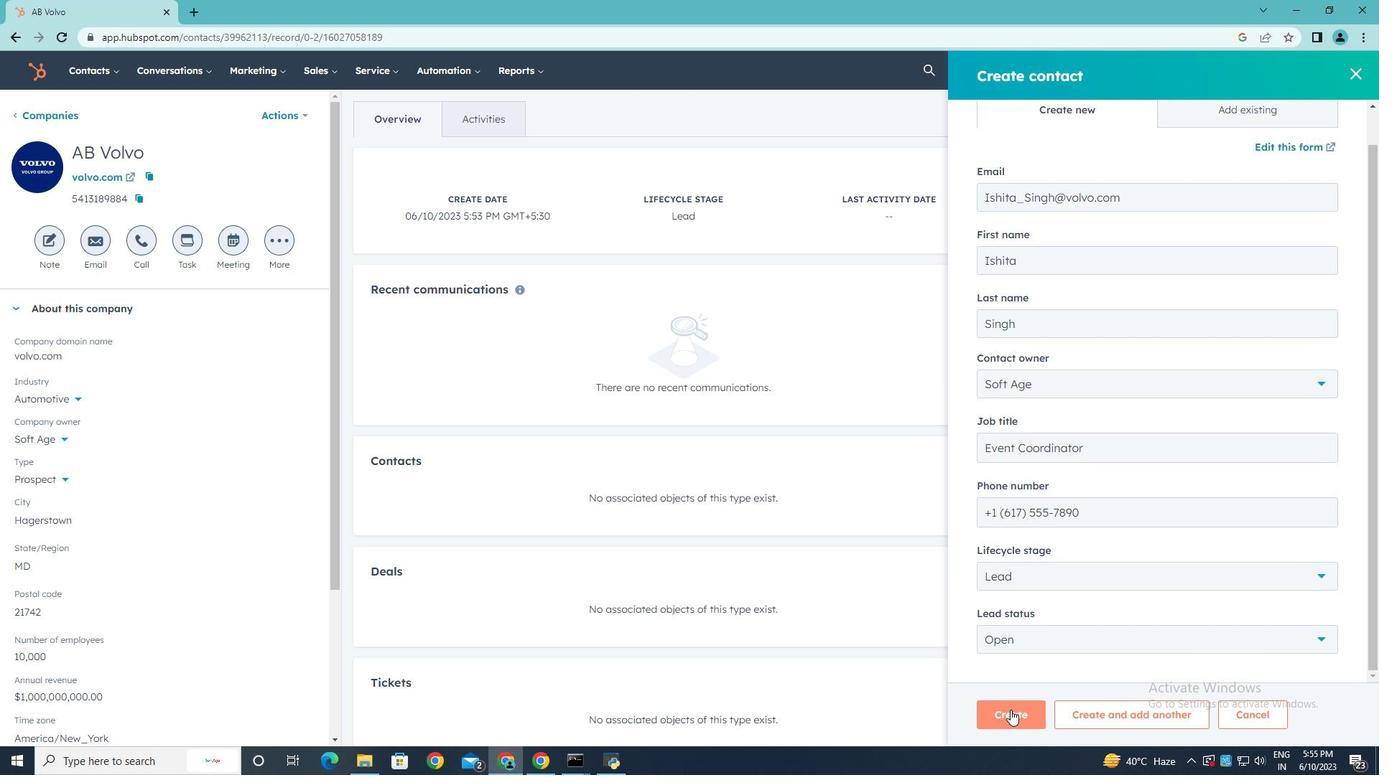 
Action: Mouse moved to (770, 465)
Screenshot: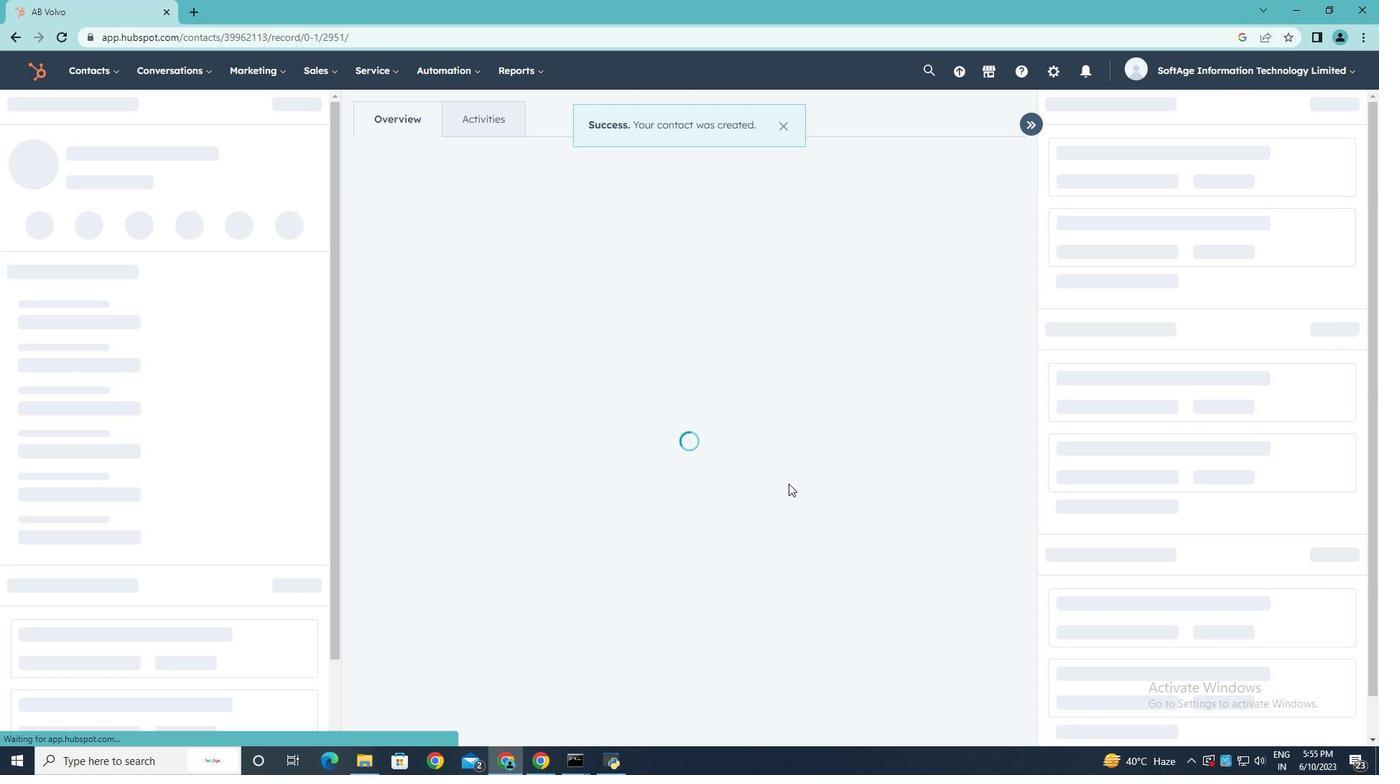 
